 Task: Search for a flat in Greer, United States, from June 2 to June 9 for 5 adults, with a price range of ₹7,000 to ₹13,000, 2 bedrooms, 5 beds, 2 bathrooms, self check-in, and host language in English.
Action: Mouse moved to (432, 107)
Screenshot: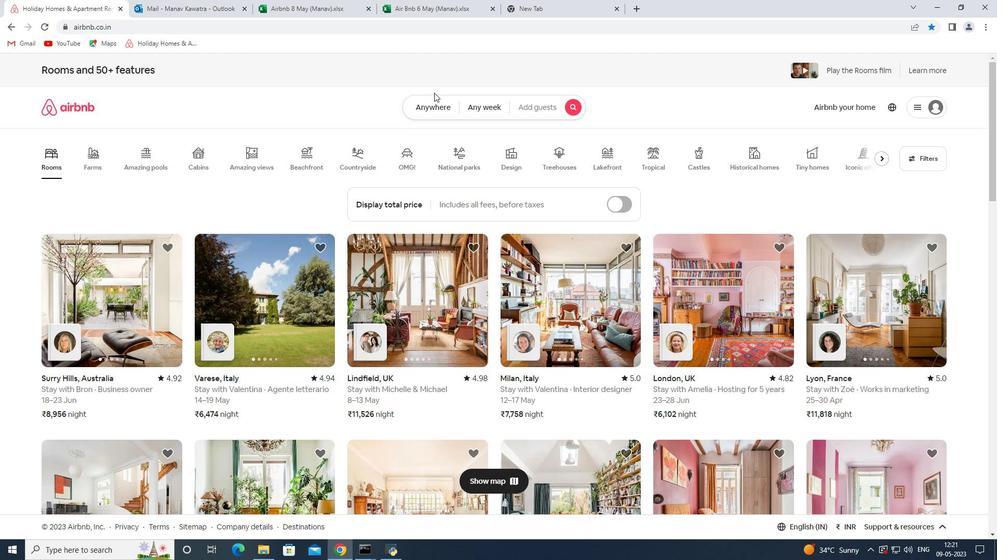 
Action: Mouse pressed left at (432, 107)
Screenshot: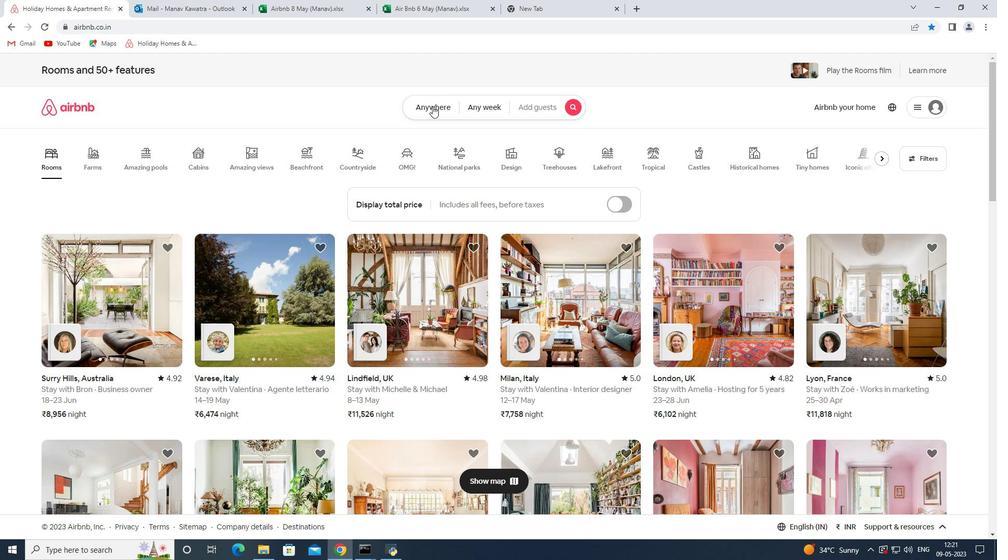 
Action: Mouse moved to (395, 145)
Screenshot: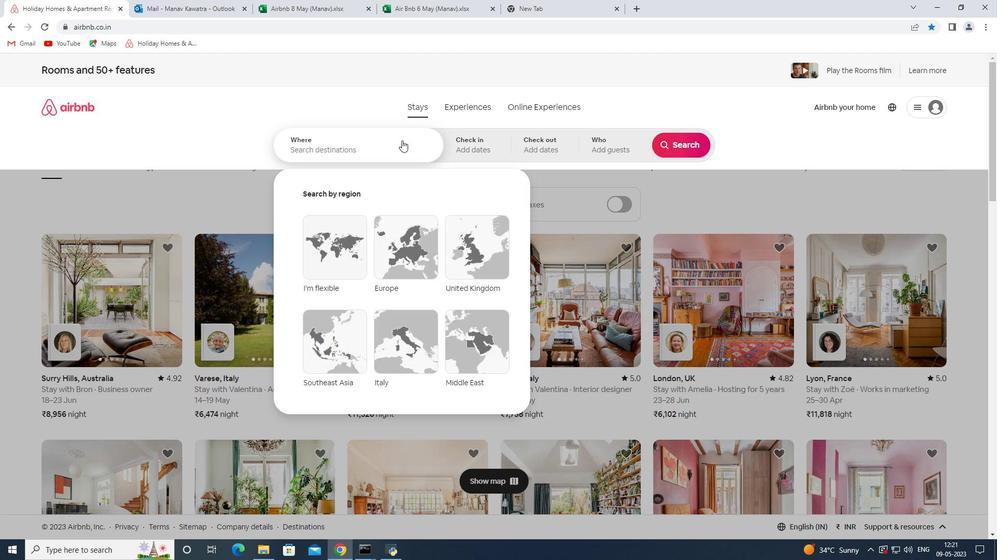 
Action: Mouse pressed left at (395, 145)
Screenshot: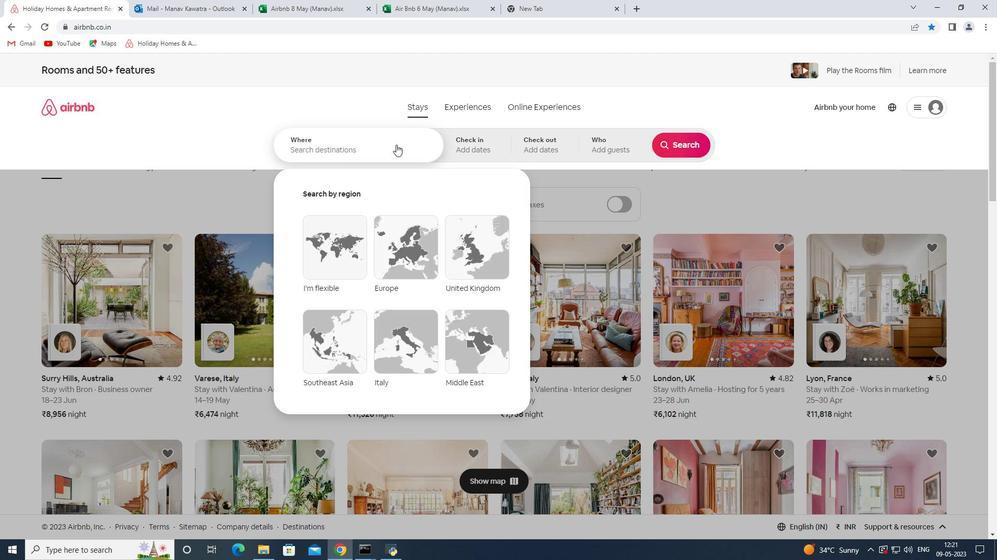 
Action: Key pressed <Key.shift><Key.shift><Key.shift><Key.shift><Key.shift><Key.shift><Key.shift><Key.shift><Key.shift>Greer<Key.space><Key.shift>Unitedb<Key.space><Key.shift>States<Key.space><Key.enter>
Screenshot: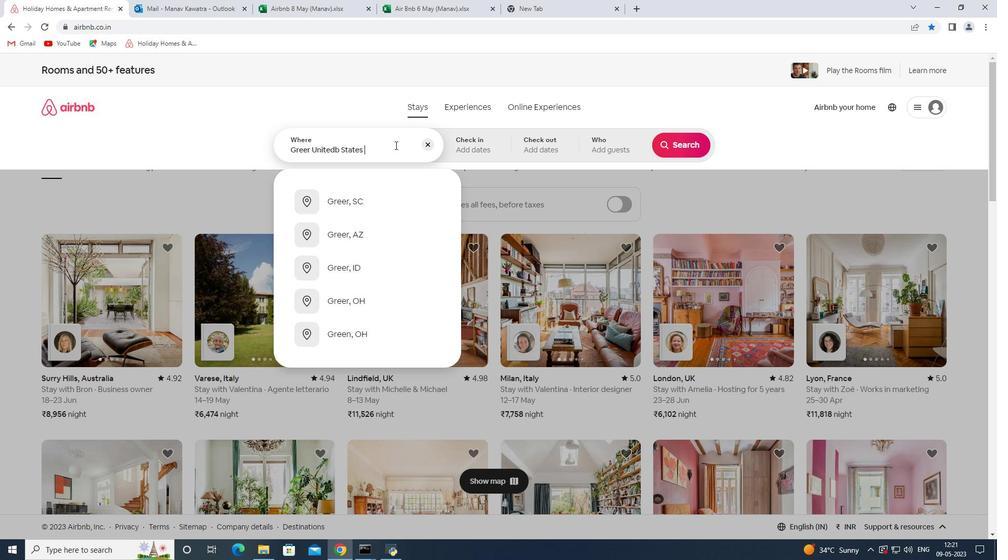 
Action: Mouse moved to (647, 271)
Screenshot: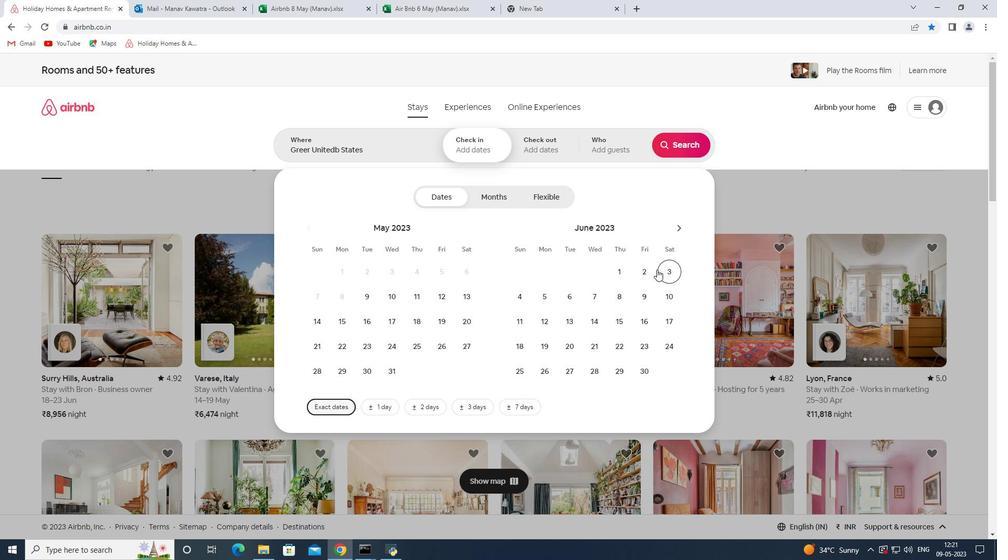 
Action: Mouse pressed left at (647, 271)
Screenshot: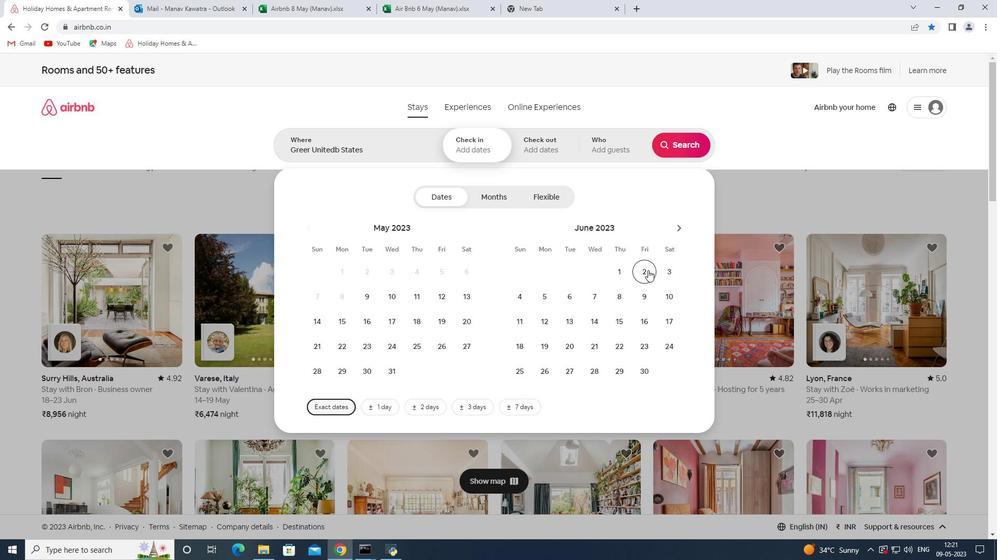 
Action: Mouse moved to (644, 300)
Screenshot: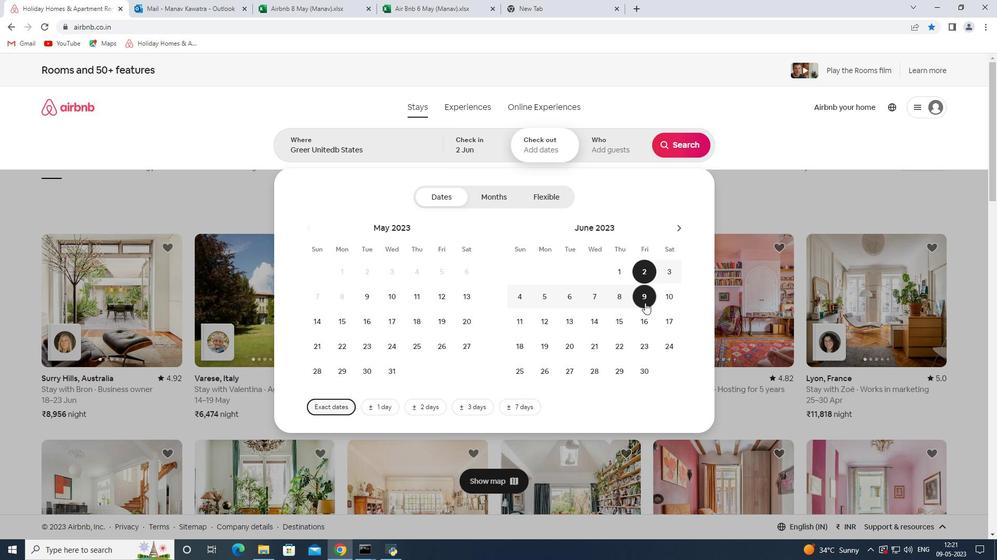 
Action: Mouse pressed left at (644, 300)
Screenshot: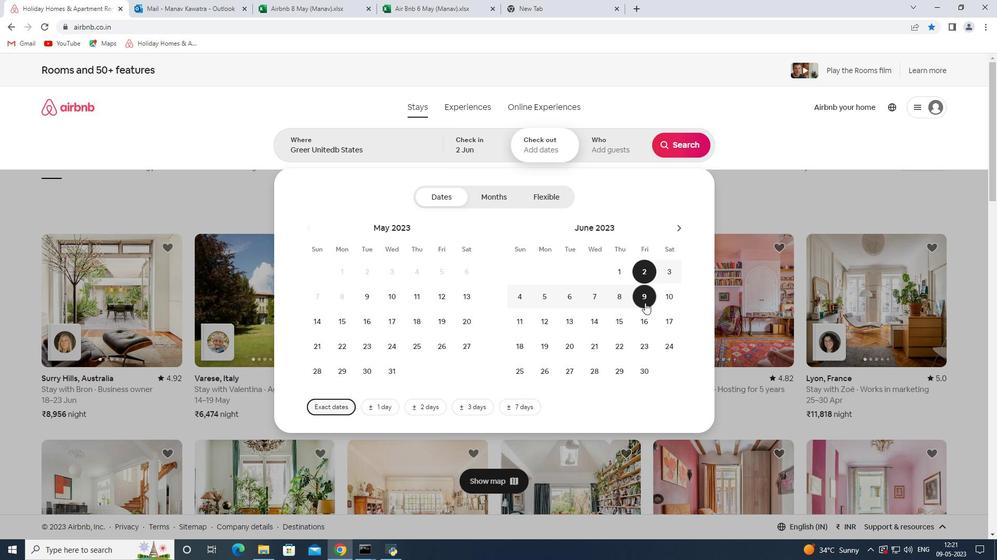 
Action: Mouse moved to (611, 148)
Screenshot: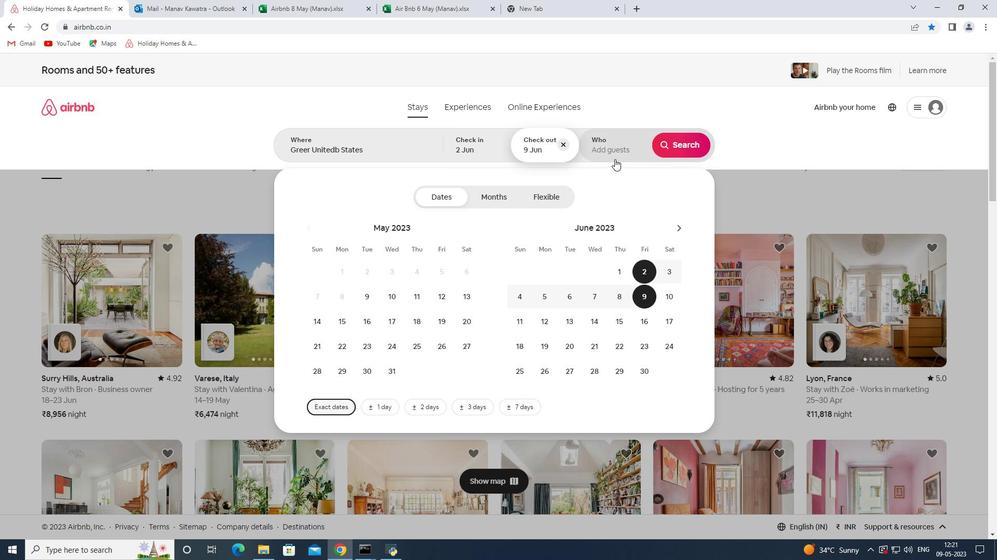 
Action: Mouse pressed left at (611, 148)
Screenshot: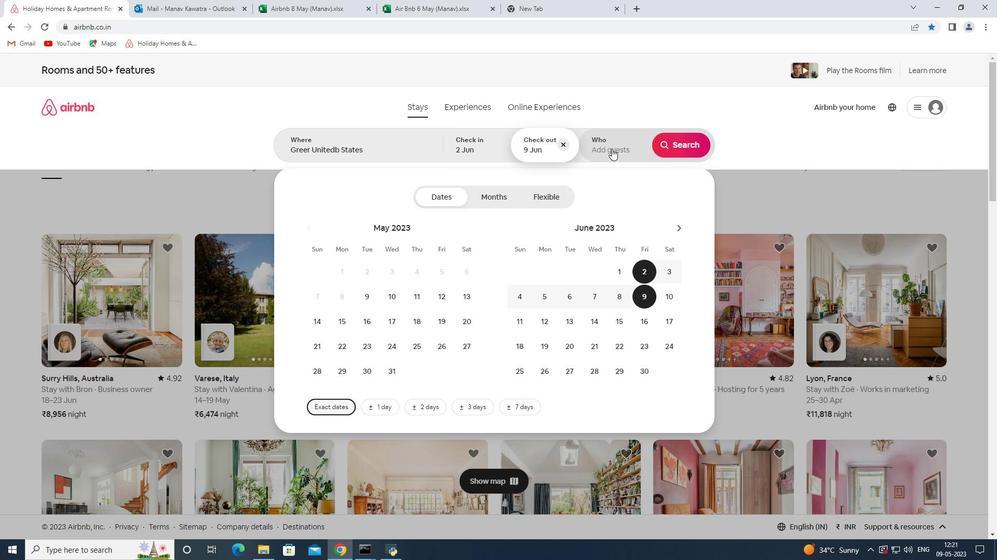 
Action: Mouse moved to (673, 207)
Screenshot: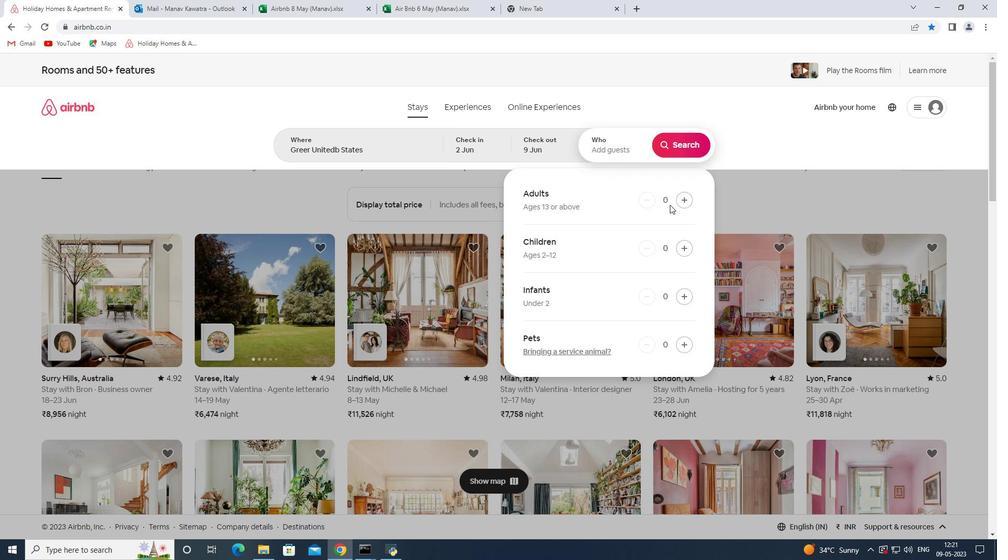 
Action: Mouse pressed left at (673, 207)
Screenshot: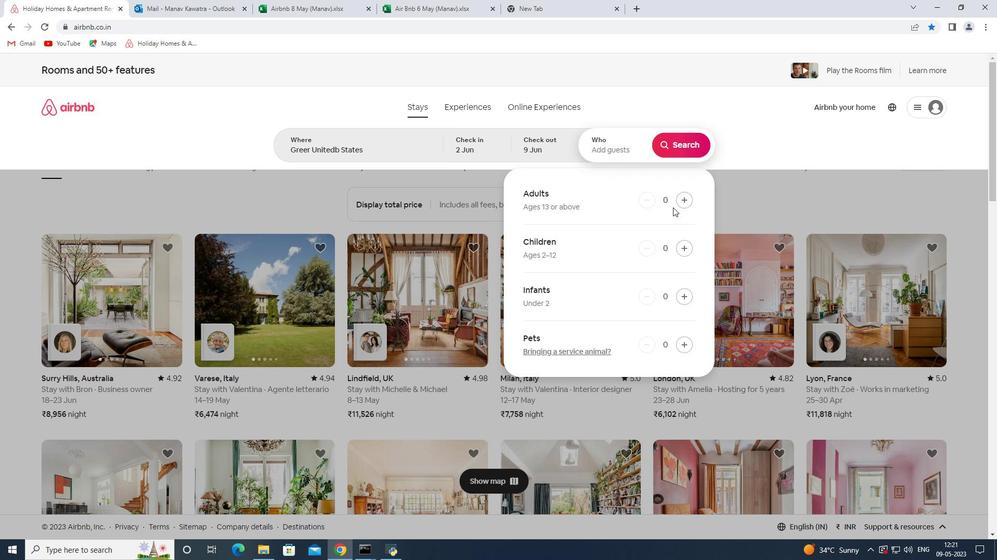 
Action: Mouse moved to (685, 202)
Screenshot: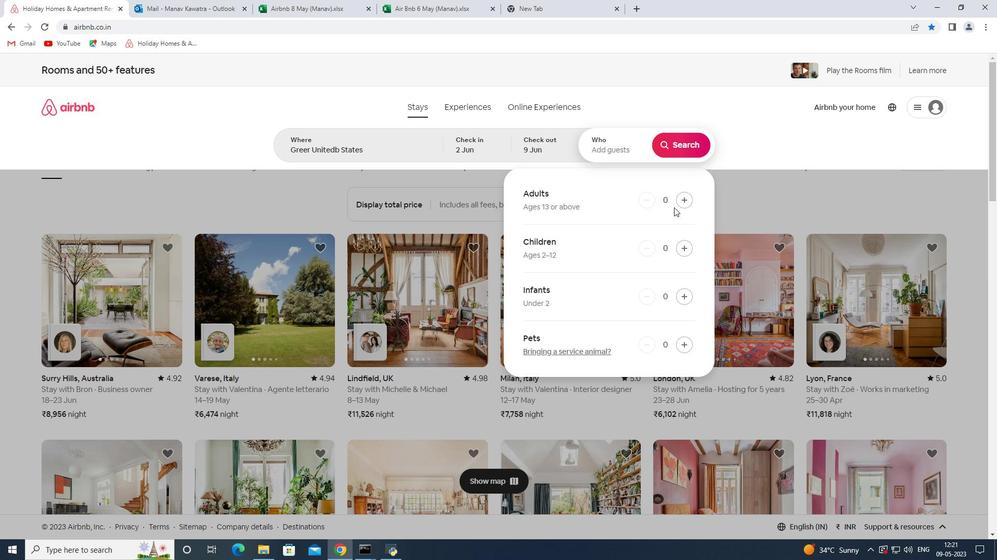 
Action: Mouse pressed left at (685, 202)
Screenshot: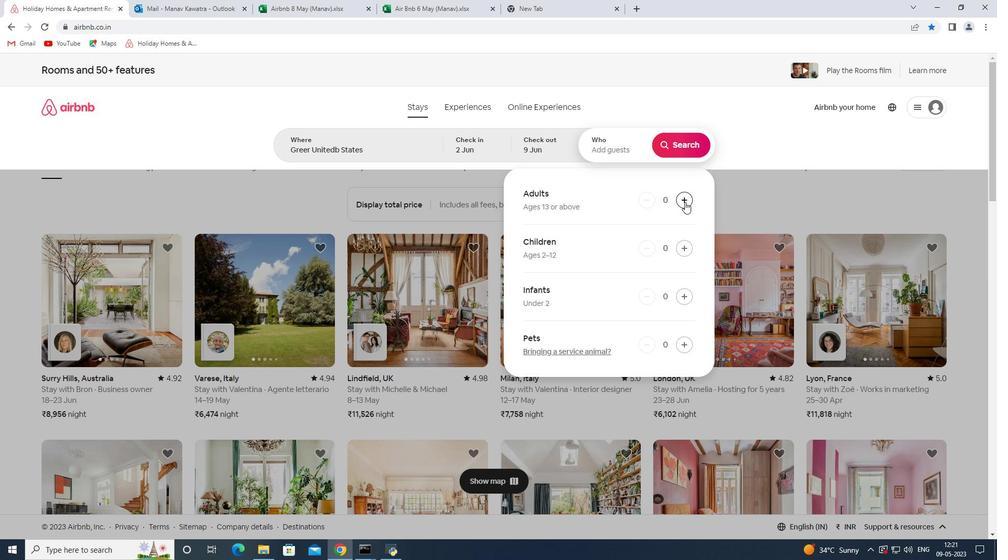 
Action: Mouse moved to (685, 202)
Screenshot: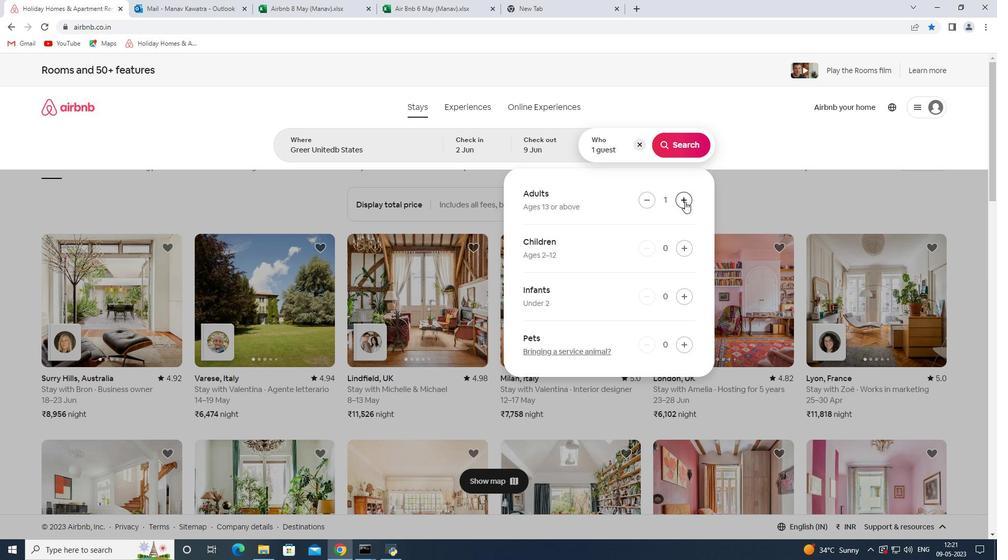 
Action: Mouse pressed left at (685, 202)
Screenshot: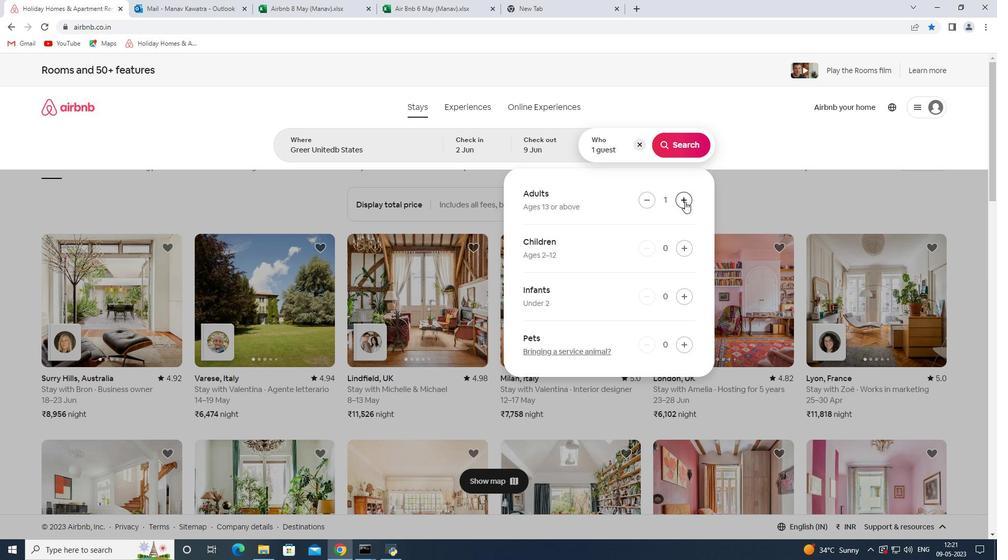 
Action: Mouse pressed left at (685, 202)
Screenshot: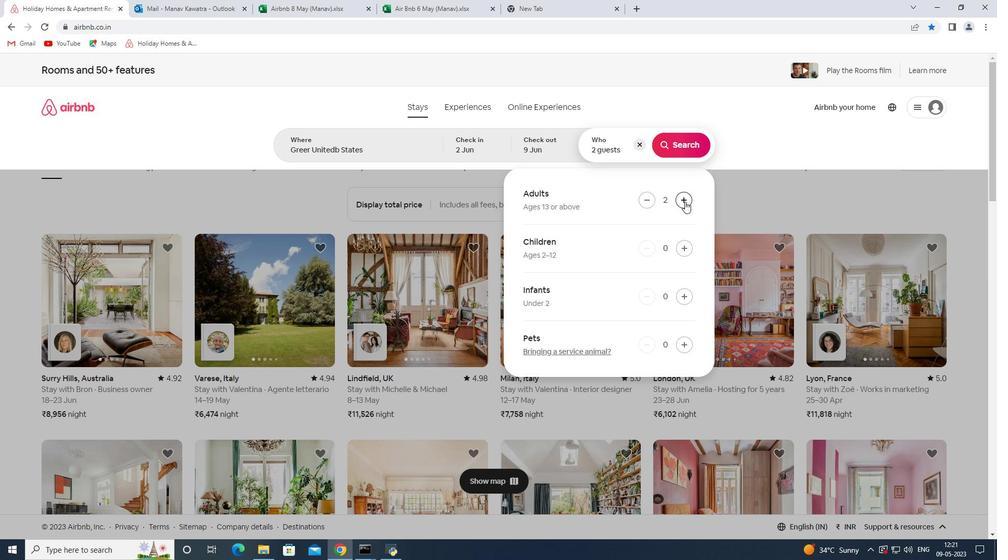 
Action: Mouse pressed left at (685, 202)
Screenshot: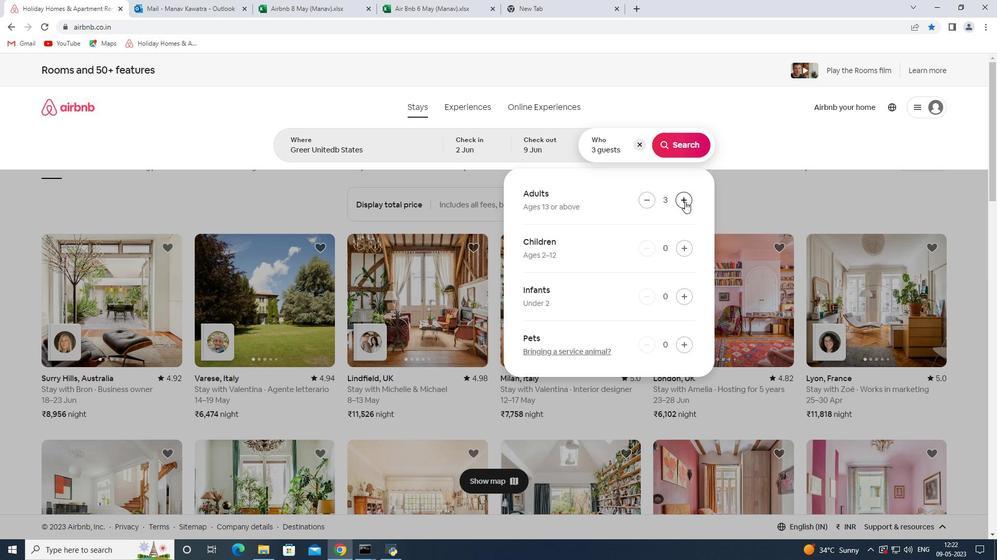 
Action: Mouse pressed left at (685, 202)
Screenshot: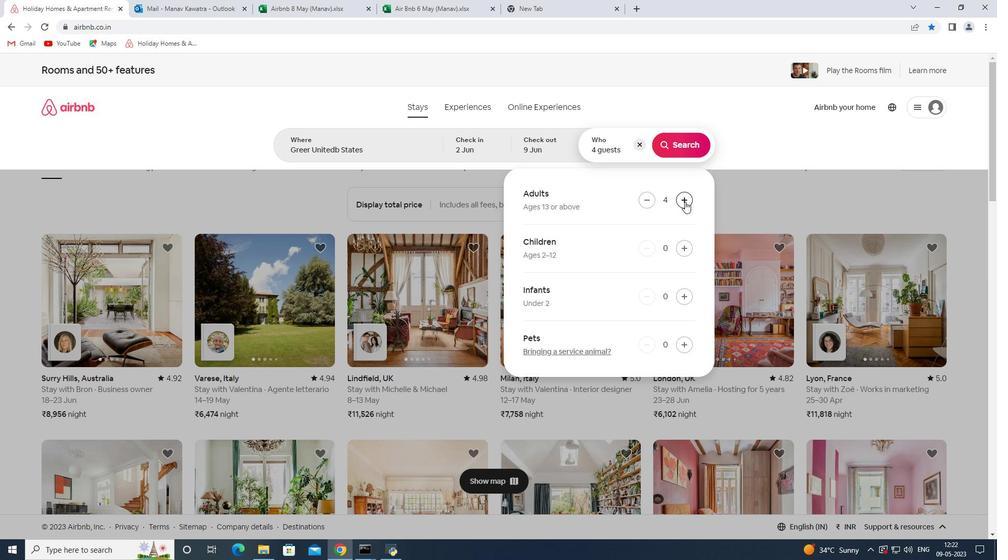 
Action: Mouse moved to (685, 201)
Screenshot: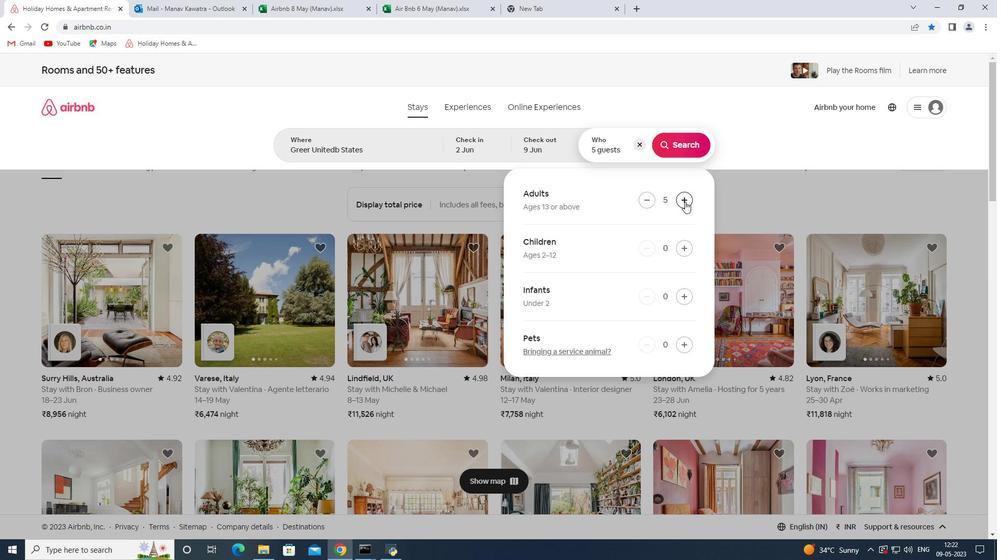
Action: Mouse pressed left at (685, 201)
Screenshot: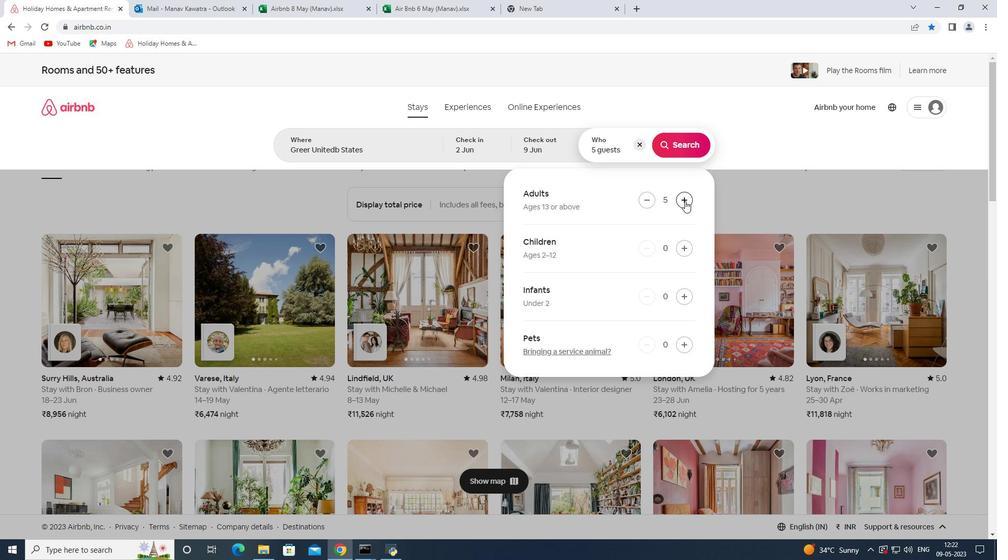 
Action: Mouse moved to (653, 202)
Screenshot: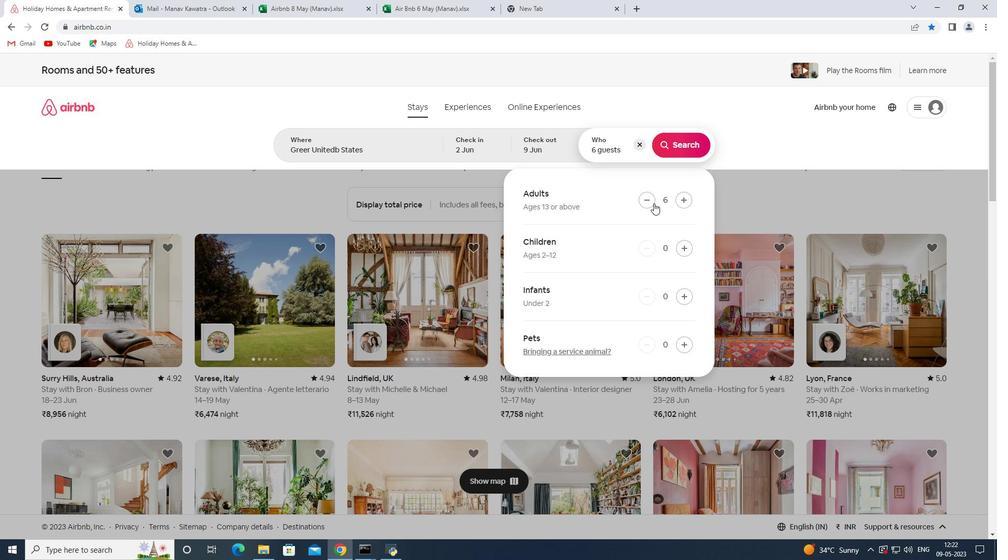 
Action: Mouse pressed left at (653, 202)
Screenshot: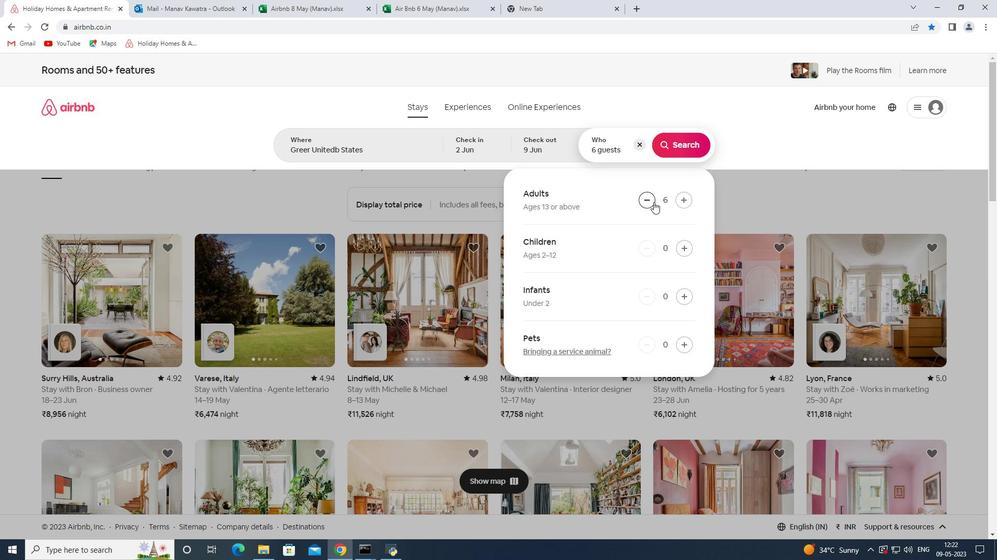 
Action: Mouse moved to (683, 151)
Screenshot: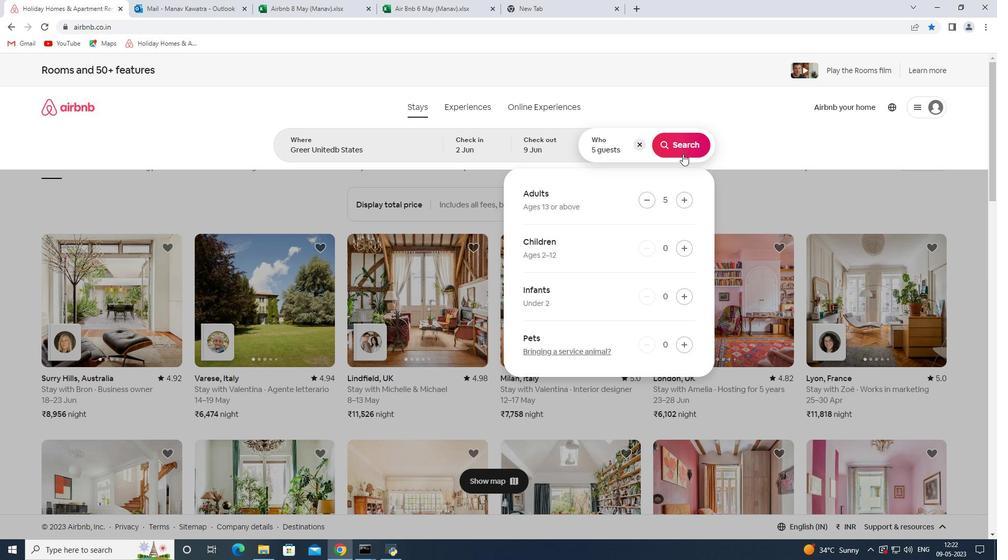 
Action: Mouse pressed left at (683, 151)
Screenshot: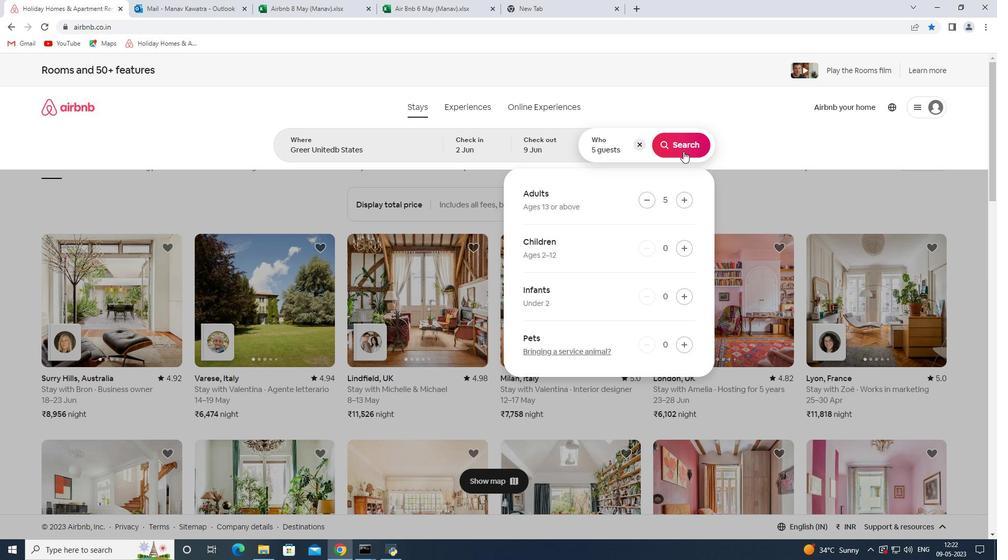 
Action: Mouse moved to (949, 119)
Screenshot: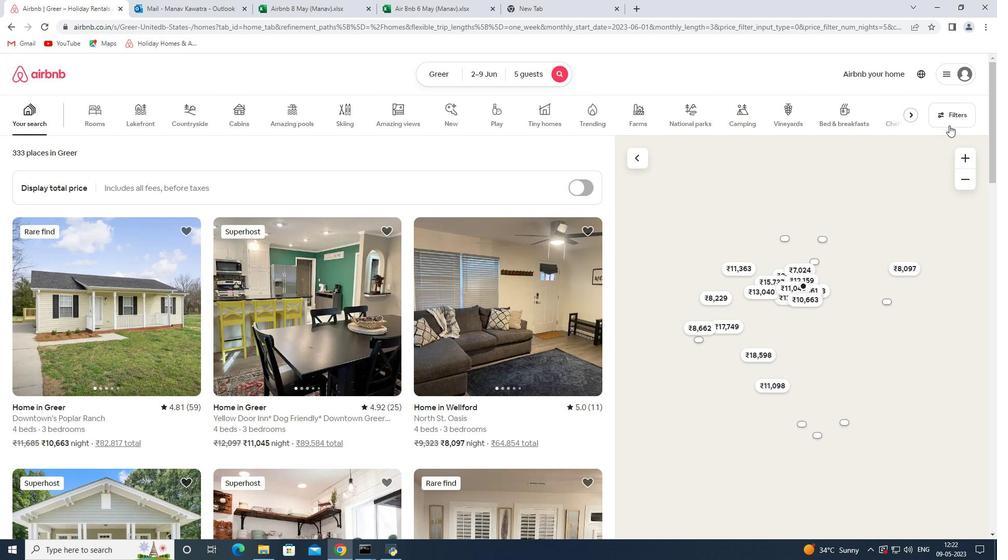 
Action: Mouse pressed left at (949, 119)
Screenshot: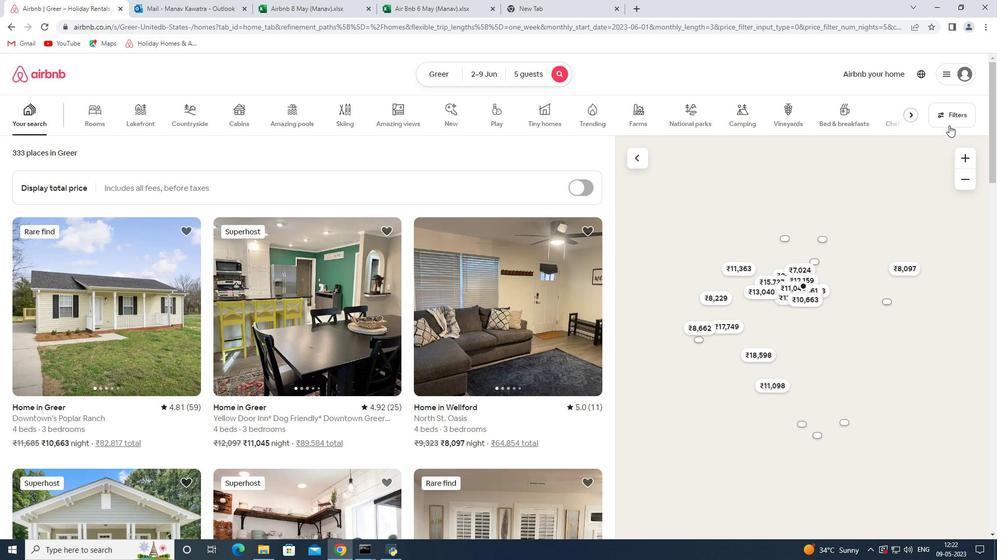 
Action: Mouse moved to (383, 371)
Screenshot: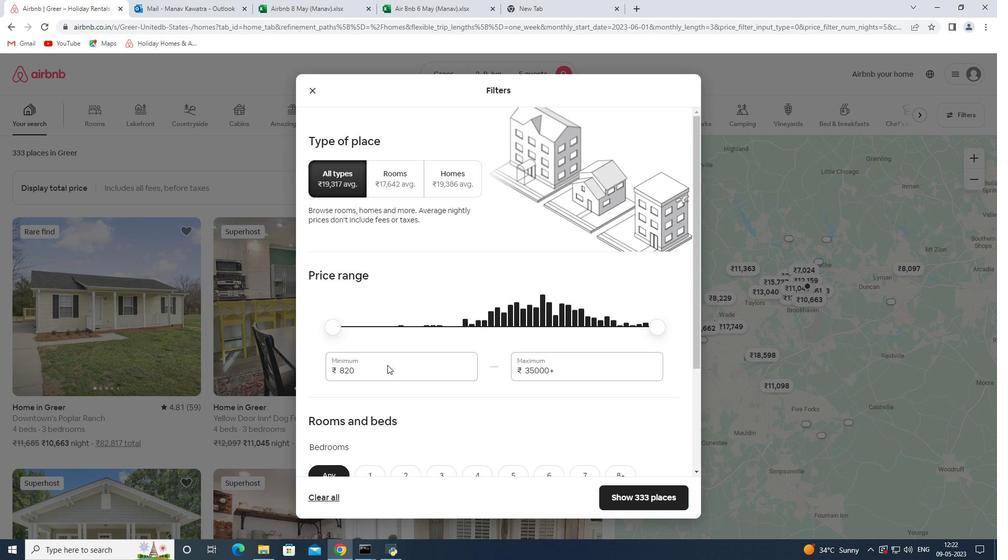 
Action: Mouse pressed left at (383, 371)
Screenshot: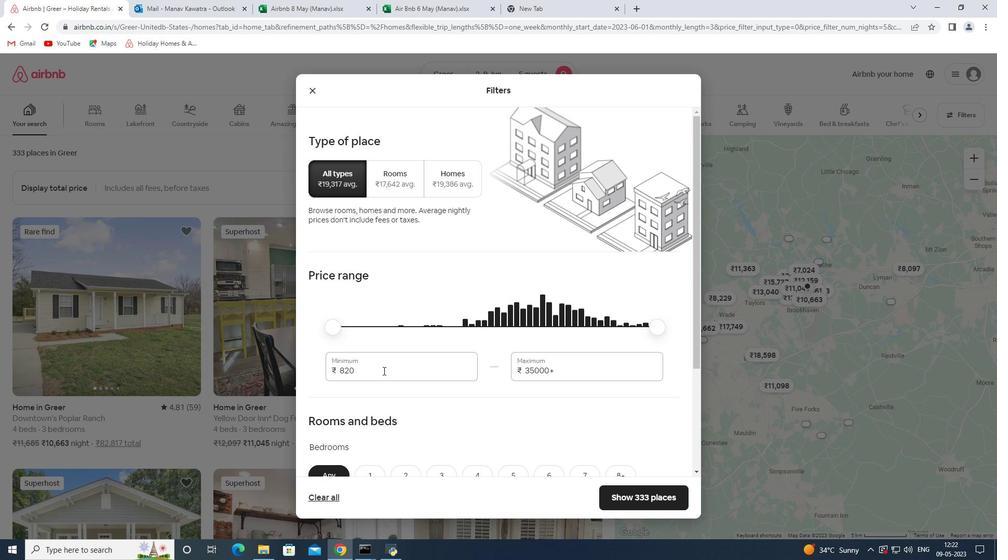 
Action: Mouse pressed left at (383, 371)
Screenshot: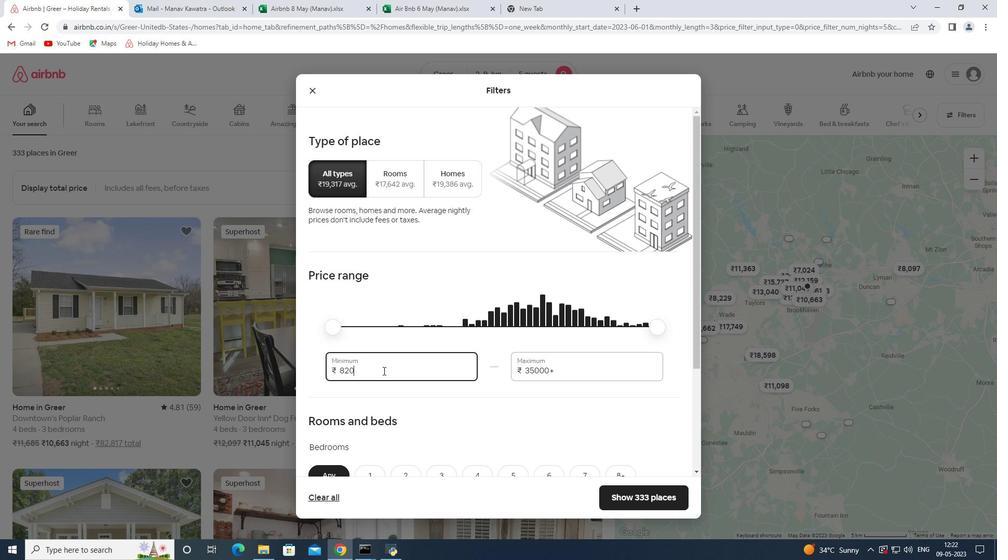 
Action: Mouse moved to (399, 367)
Screenshot: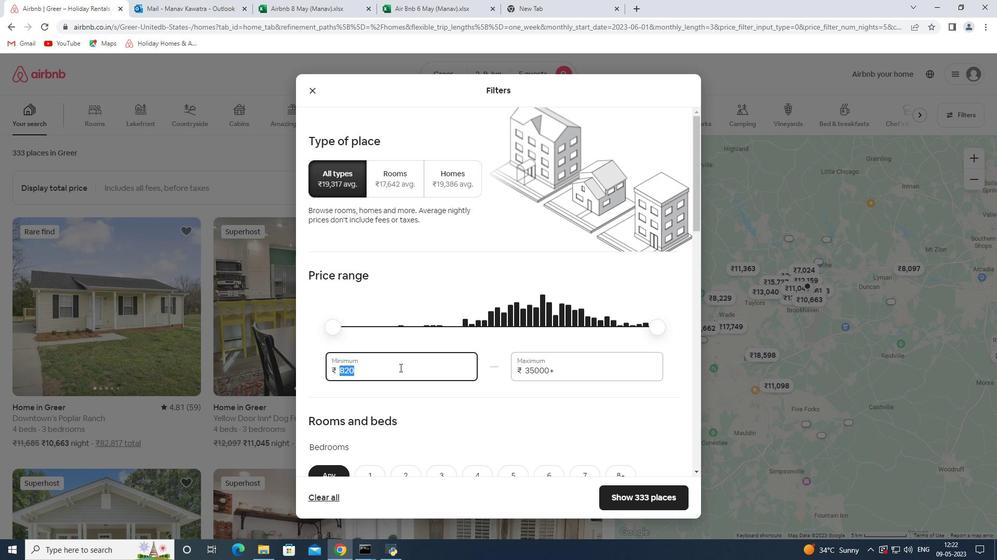 
Action: Key pressed 7000<Key.tab>13000
Screenshot: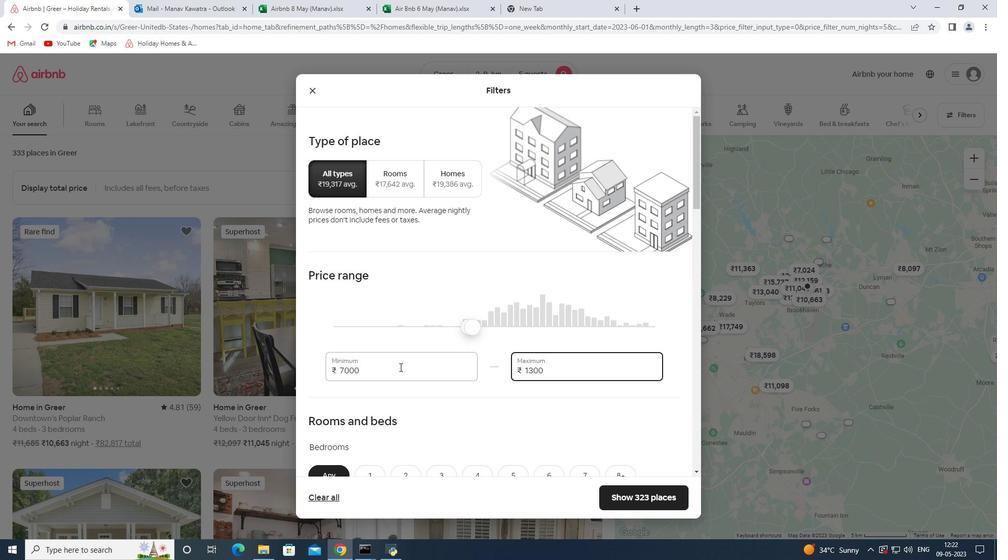
Action: Mouse moved to (443, 351)
Screenshot: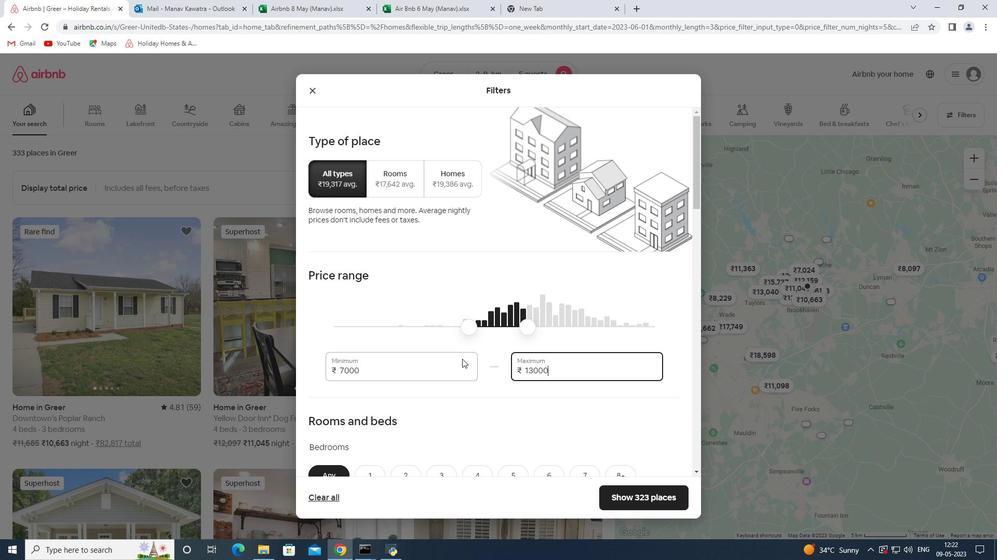 
Action: Mouse scrolled (443, 350) with delta (0, 0)
Screenshot: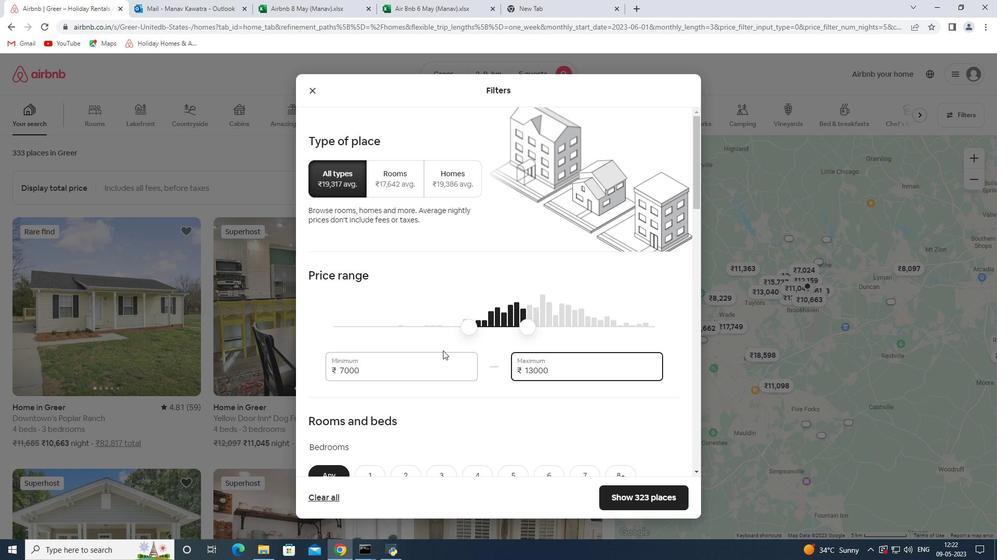
Action: Mouse scrolled (443, 350) with delta (0, 0)
Screenshot: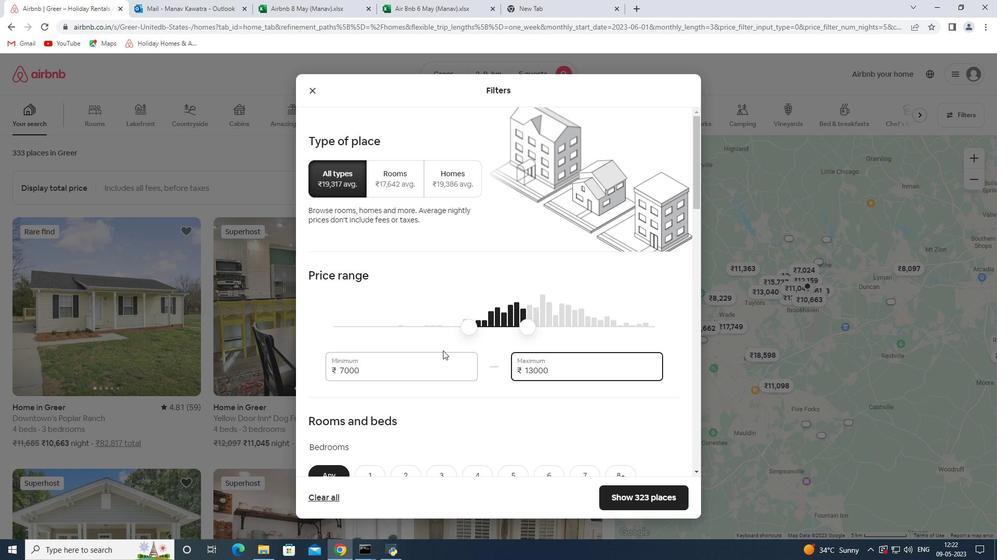 
Action: Mouse scrolled (443, 350) with delta (0, 0)
Screenshot: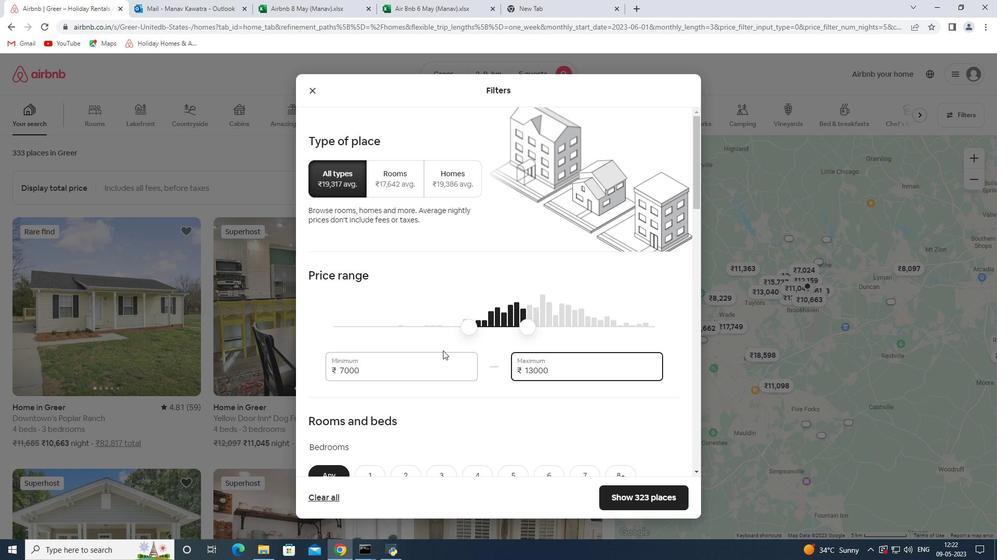 
Action: Mouse moved to (397, 320)
Screenshot: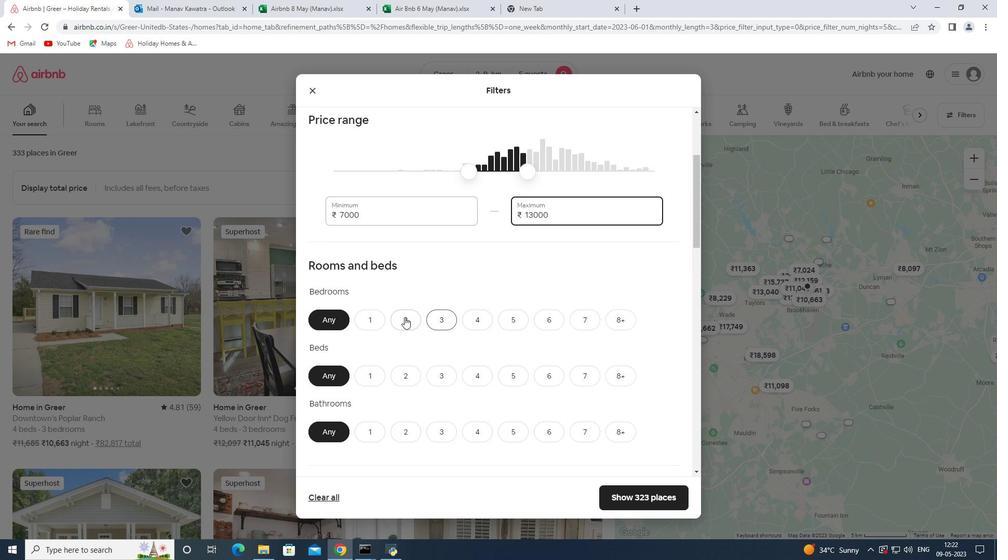 
Action: Mouse pressed left at (397, 320)
Screenshot: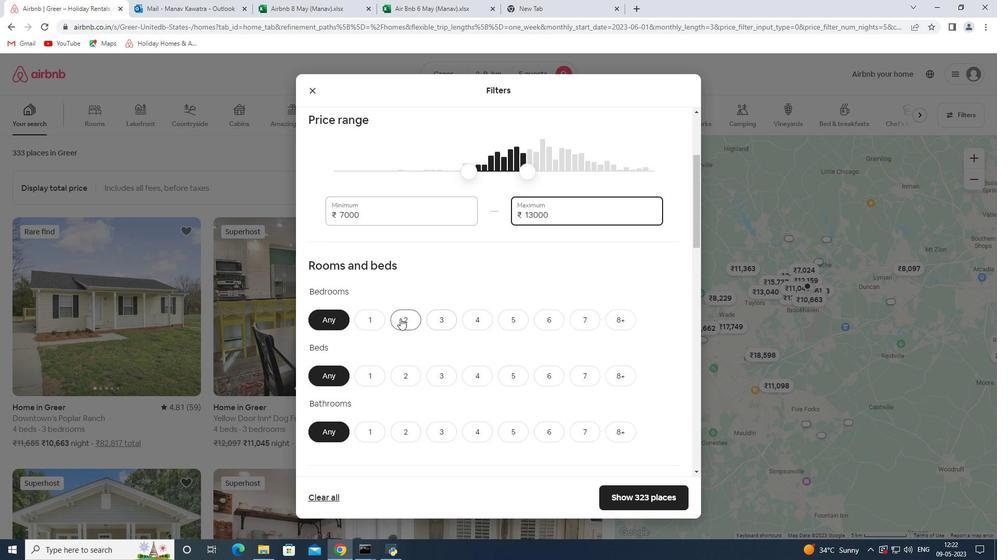 
Action: Mouse moved to (514, 379)
Screenshot: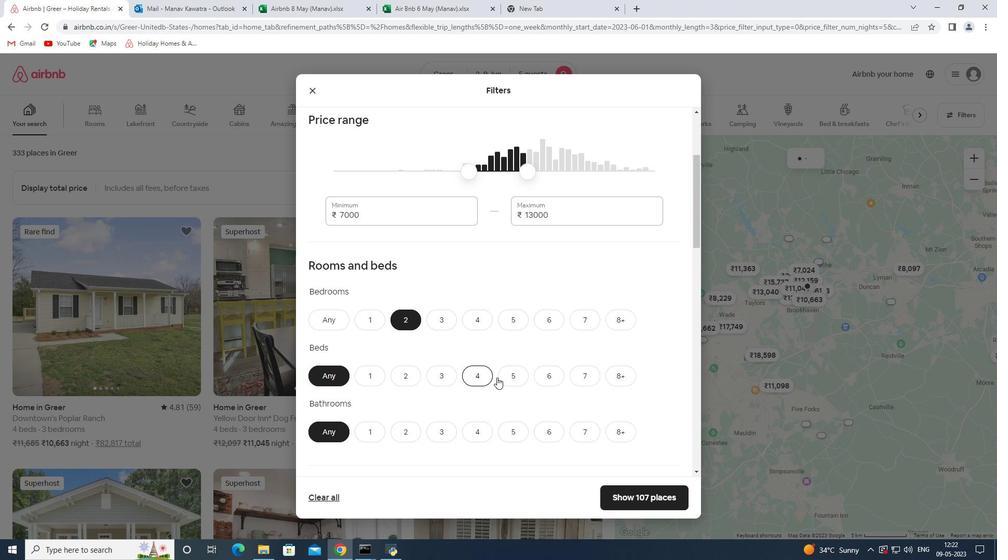 
Action: Mouse pressed left at (514, 379)
Screenshot: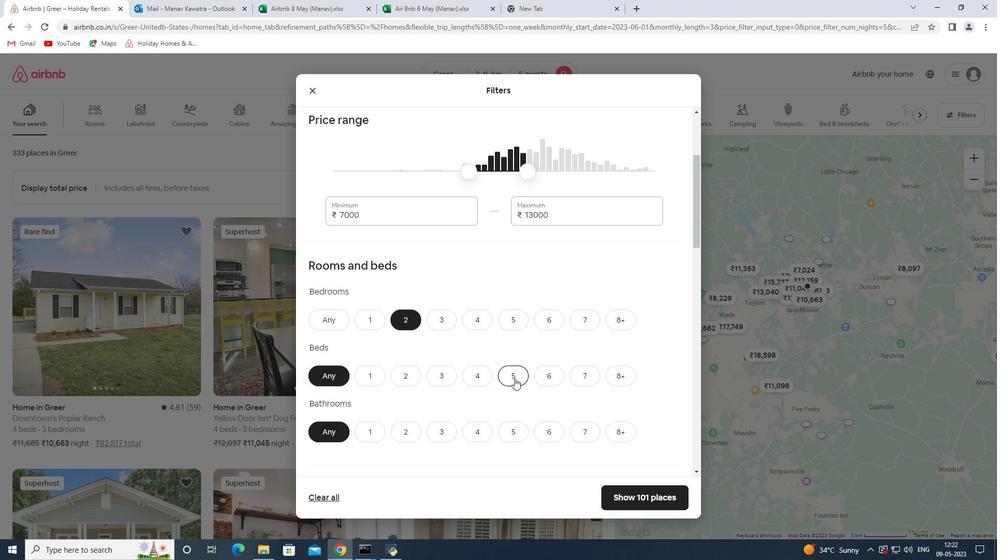 
Action: Mouse moved to (411, 433)
Screenshot: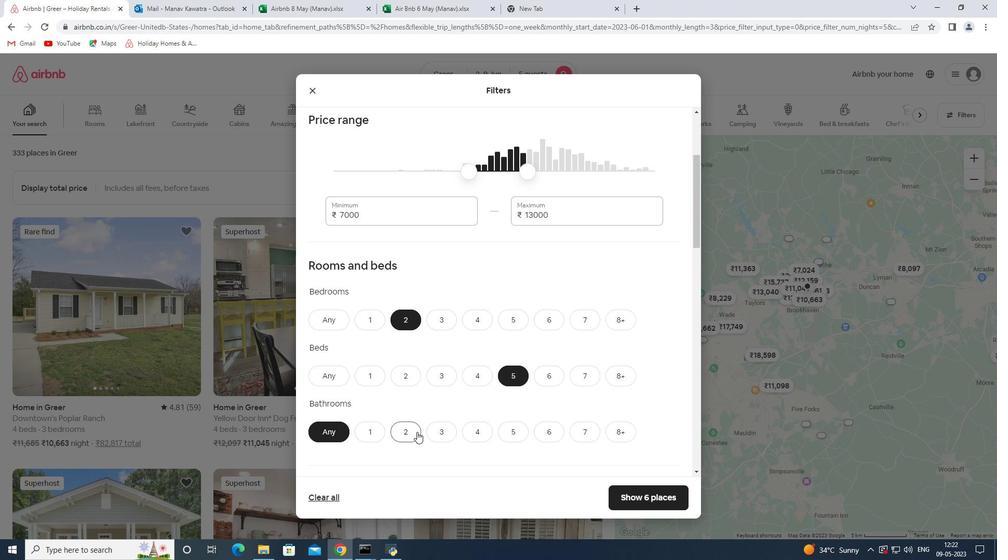 
Action: Mouse pressed left at (411, 433)
Screenshot: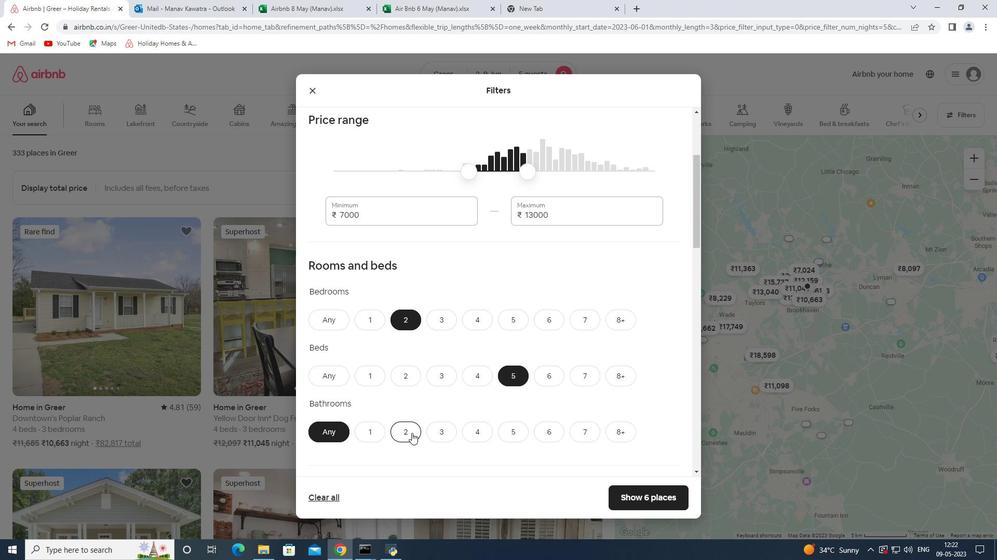 
Action: Mouse pressed left at (411, 433)
Screenshot: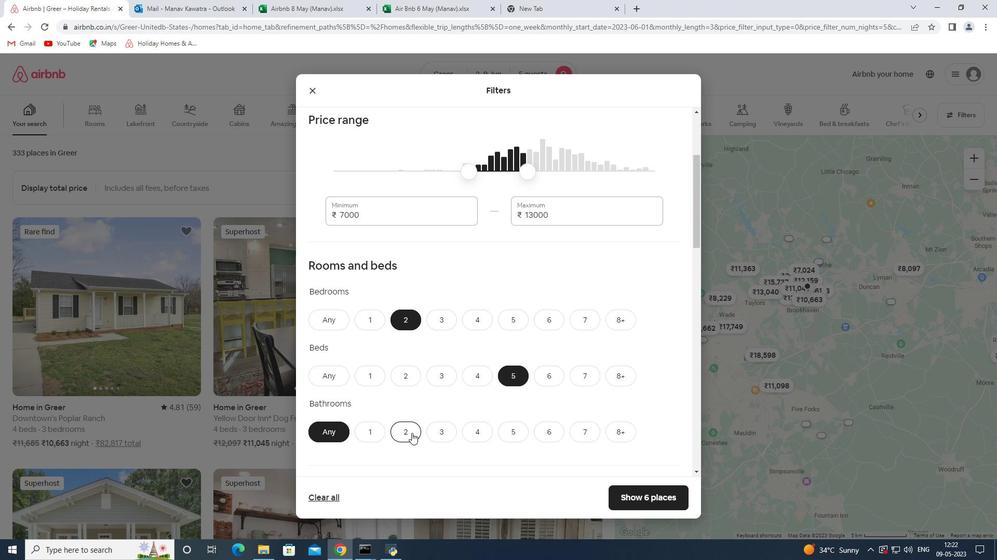 
Action: Mouse moved to (453, 393)
Screenshot: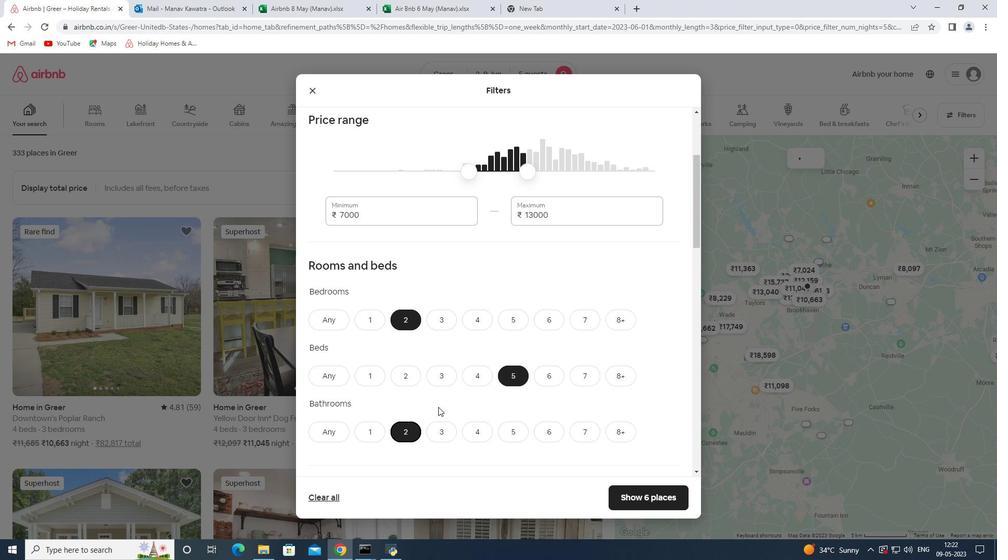 
Action: Mouse scrolled (453, 393) with delta (0, 0)
Screenshot: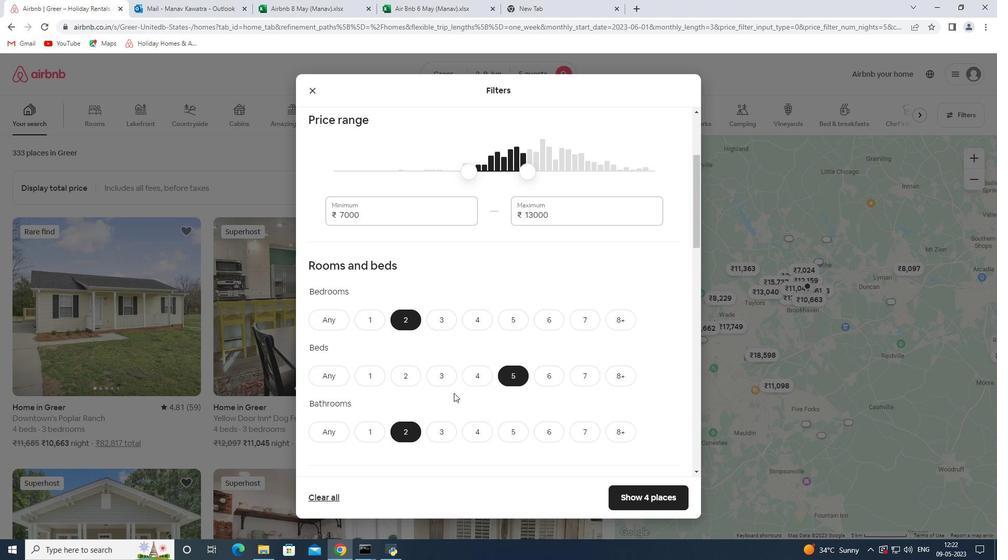 
Action: Mouse scrolled (453, 393) with delta (0, 0)
Screenshot: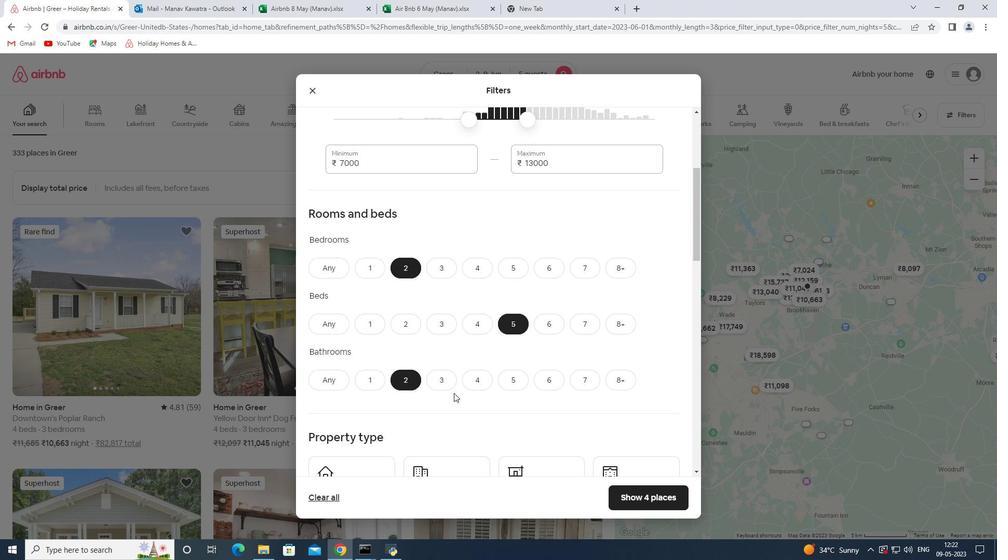 
Action: Mouse scrolled (453, 393) with delta (0, 0)
Screenshot: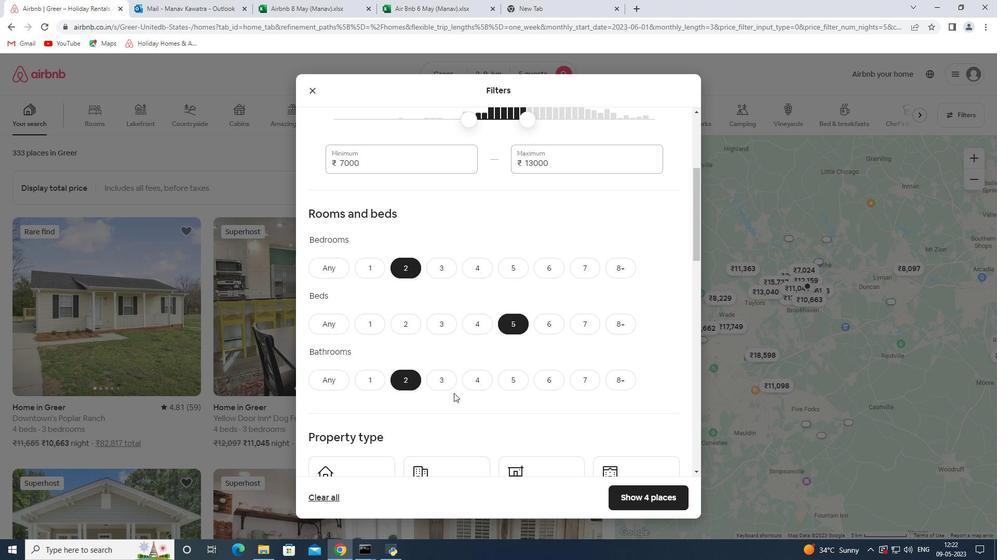 
Action: Mouse scrolled (453, 393) with delta (0, 0)
Screenshot: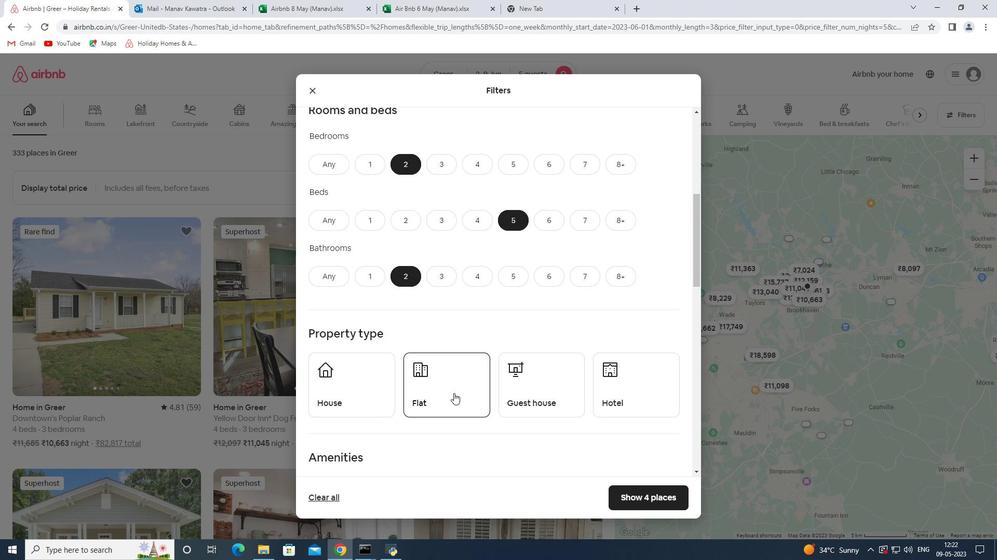 
Action: Mouse scrolled (453, 393) with delta (0, 0)
Screenshot: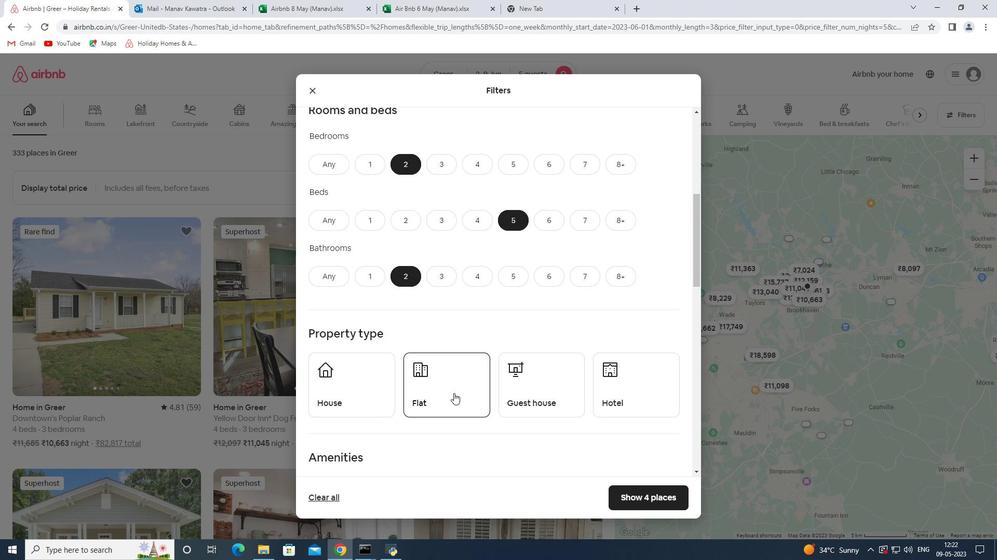 
Action: Mouse moved to (363, 293)
Screenshot: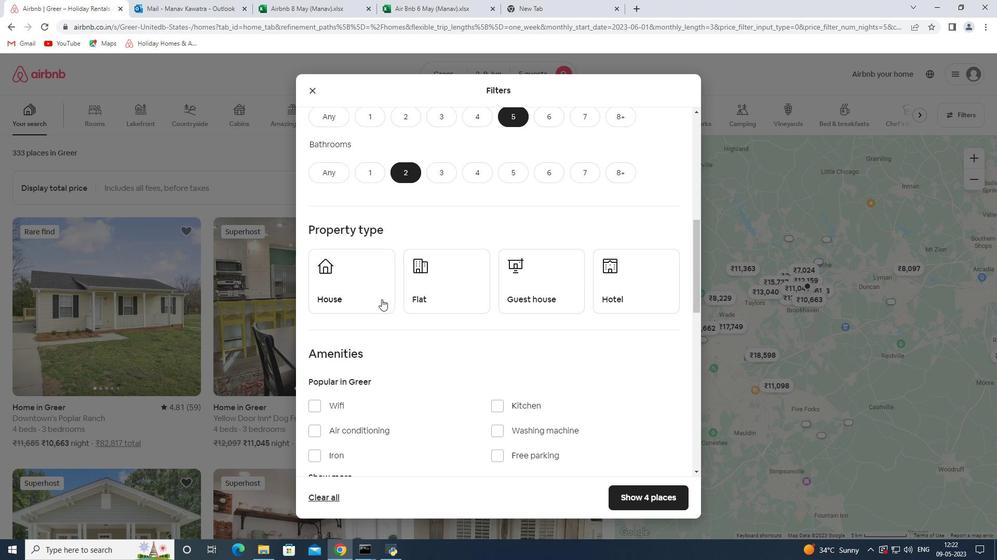 
Action: Mouse pressed left at (363, 293)
Screenshot: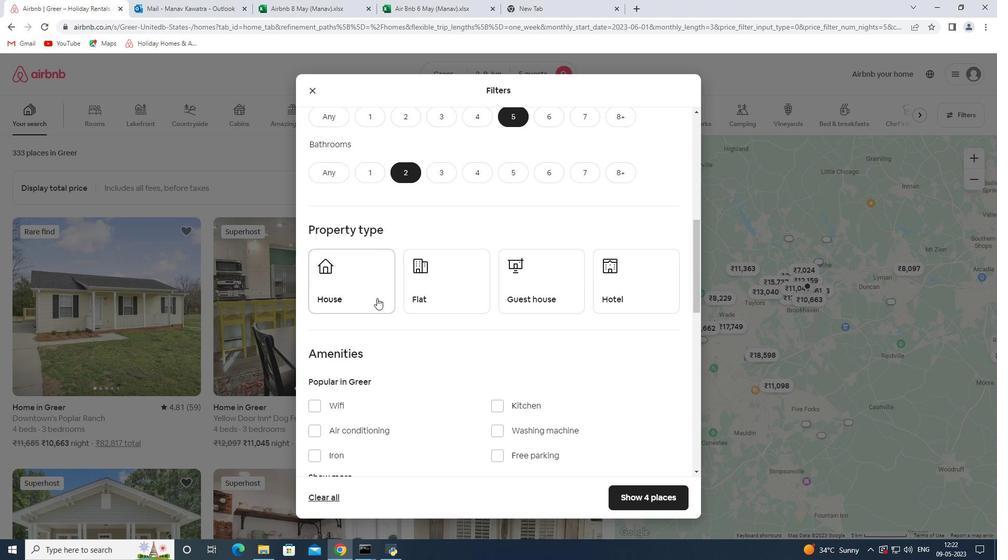 
Action: Mouse moved to (426, 296)
Screenshot: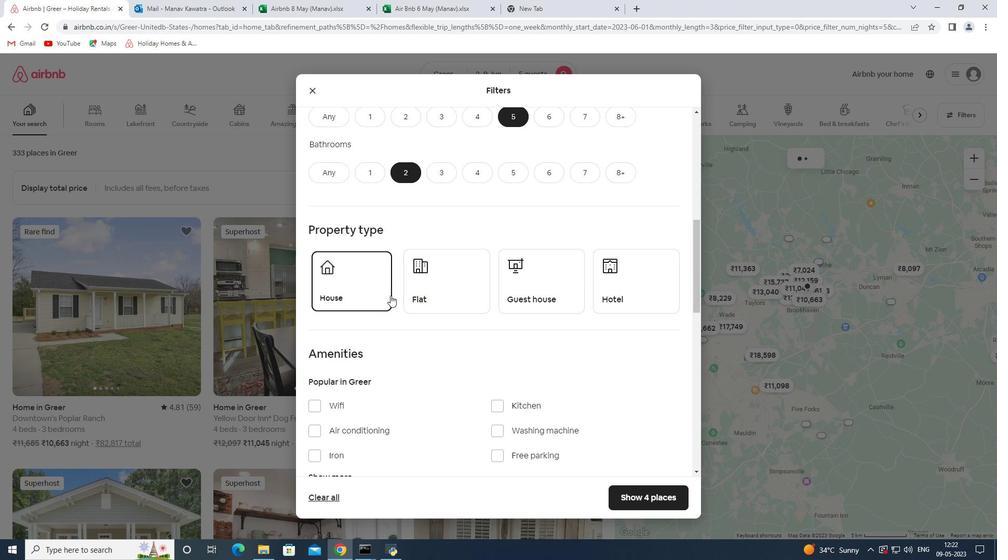 
Action: Mouse pressed left at (426, 296)
Screenshot: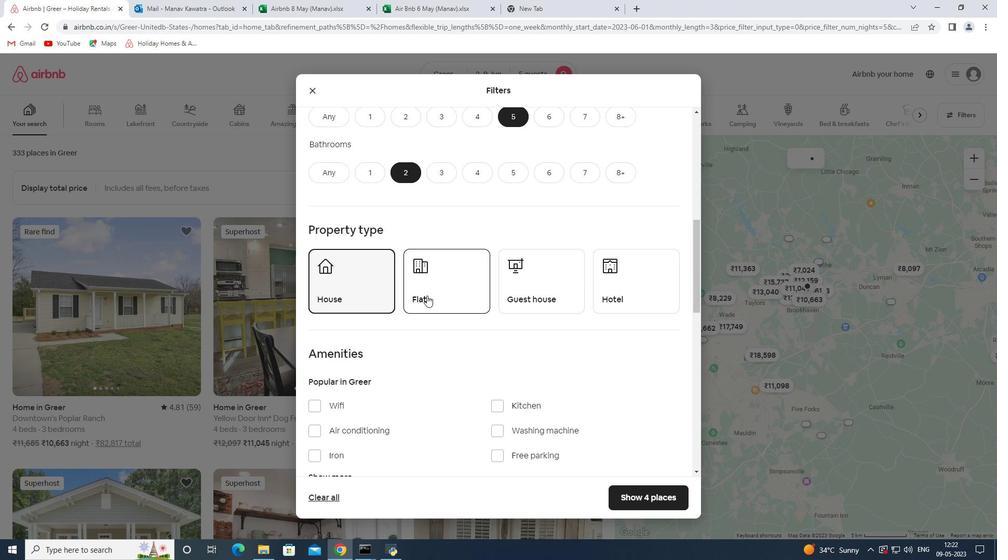 
Action: Mouse moved to (517, 298)
Screenshot: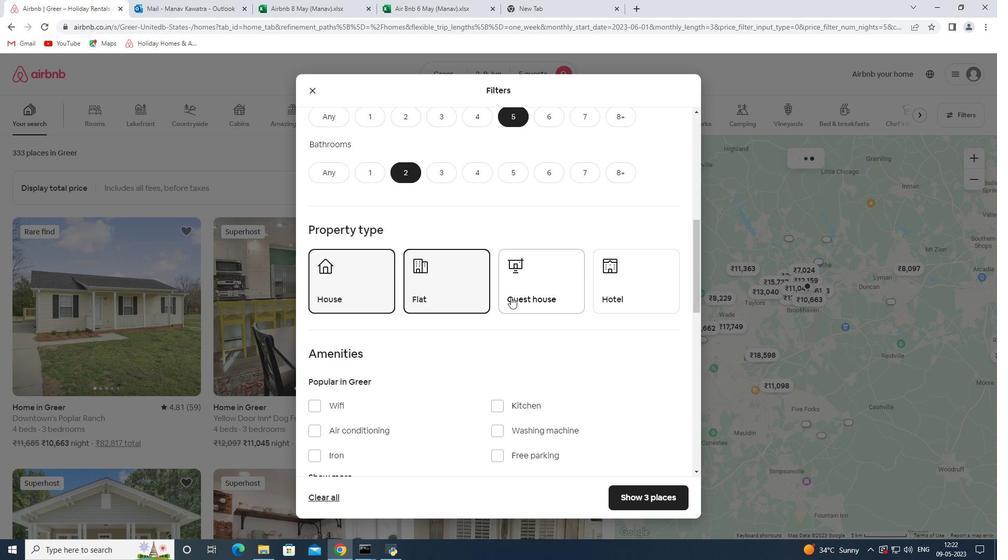 
Action: Mouse pressed left at (517, 298)
Screenshot: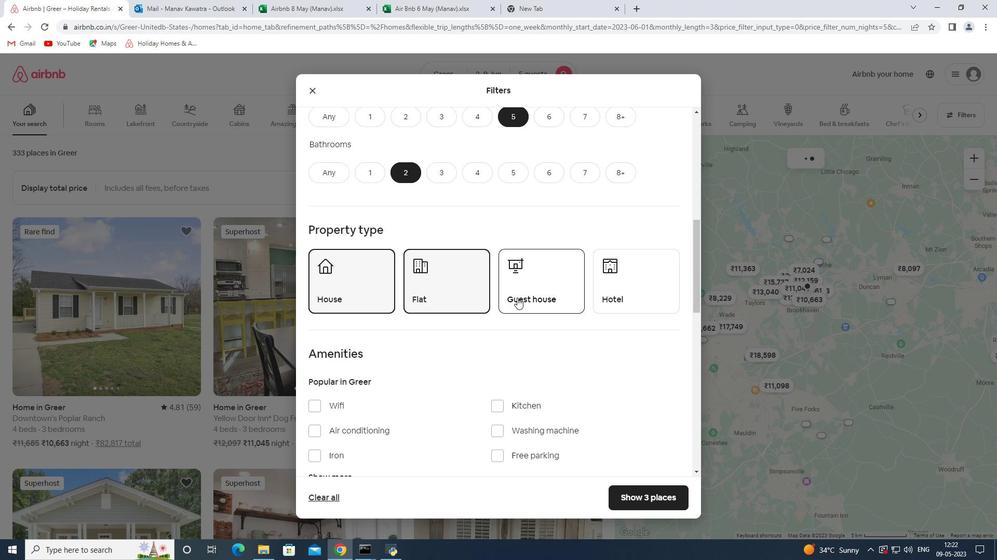 
Action: Mouse moved to (451, 347)
Screenshot: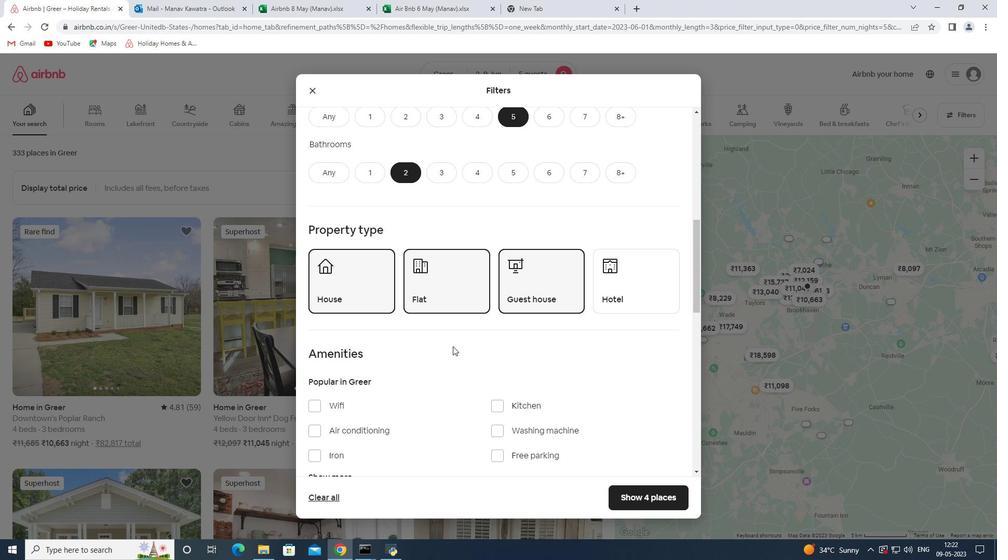 
Action: Mouse scrolled (451, 346) with delta (0, 0)
Screenshot: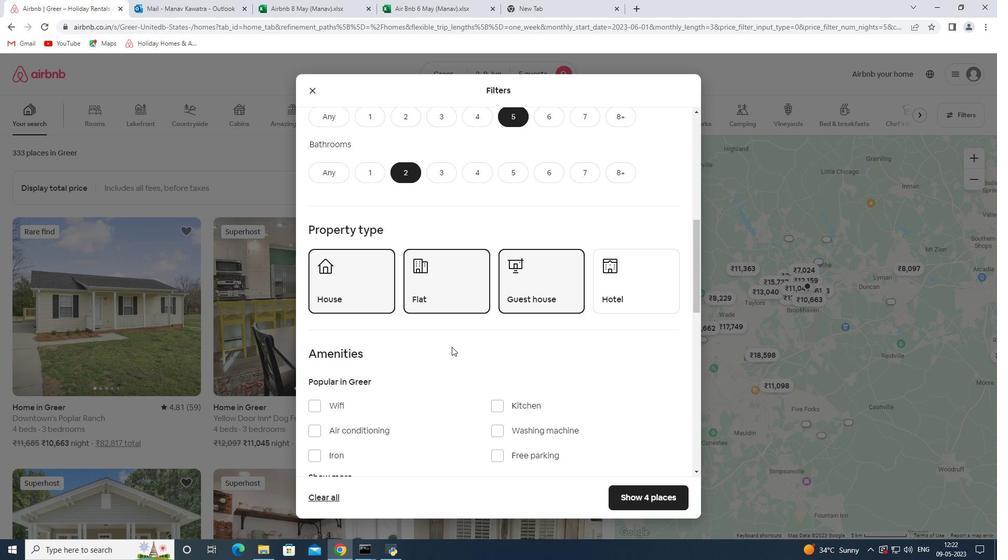 
Action: Mouse scrolled (451, 346) with delta (0, 0)
Screenshot: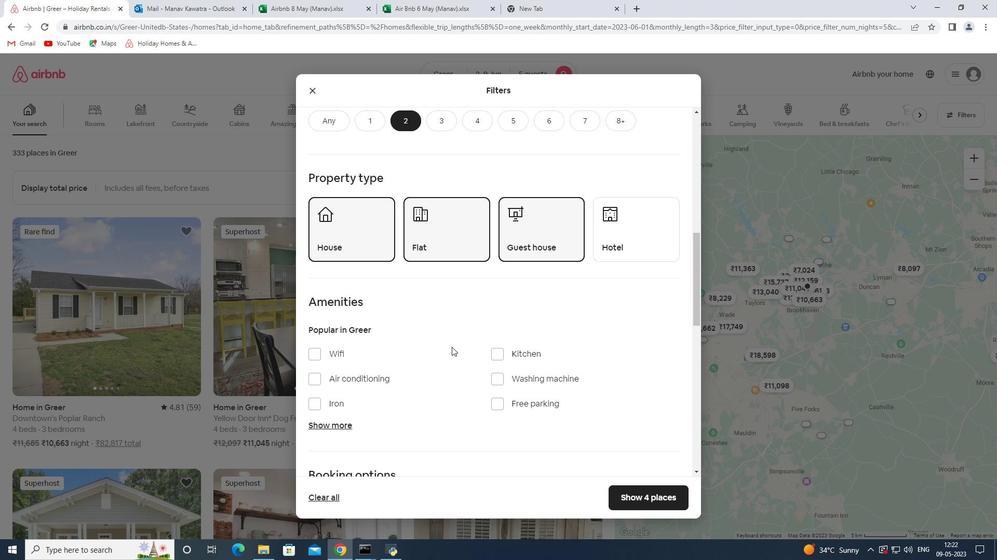 
Action: Mouse moved to (354, 403)
Screenshot: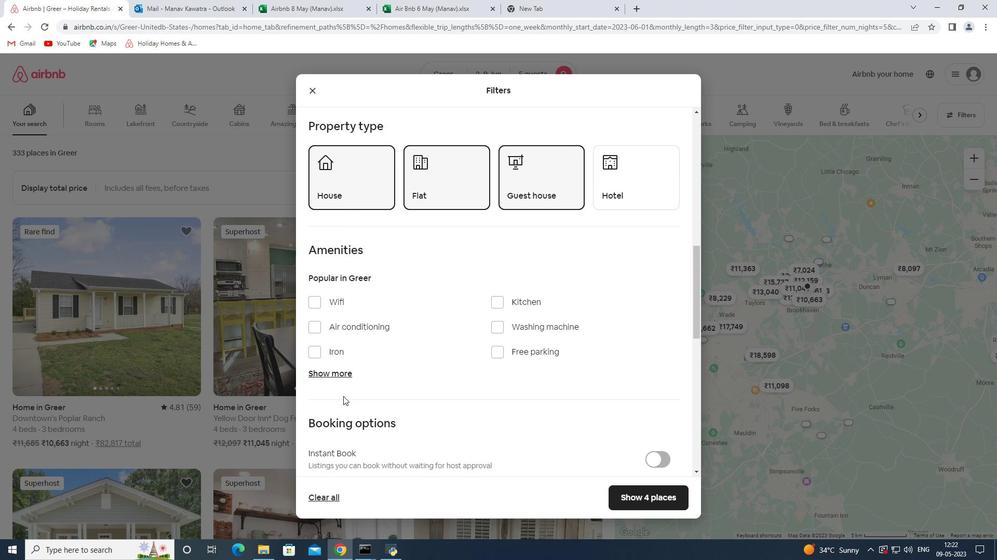 
Action: Mouse scrolled (354, 402) with delta (0, 0)
Screenshot: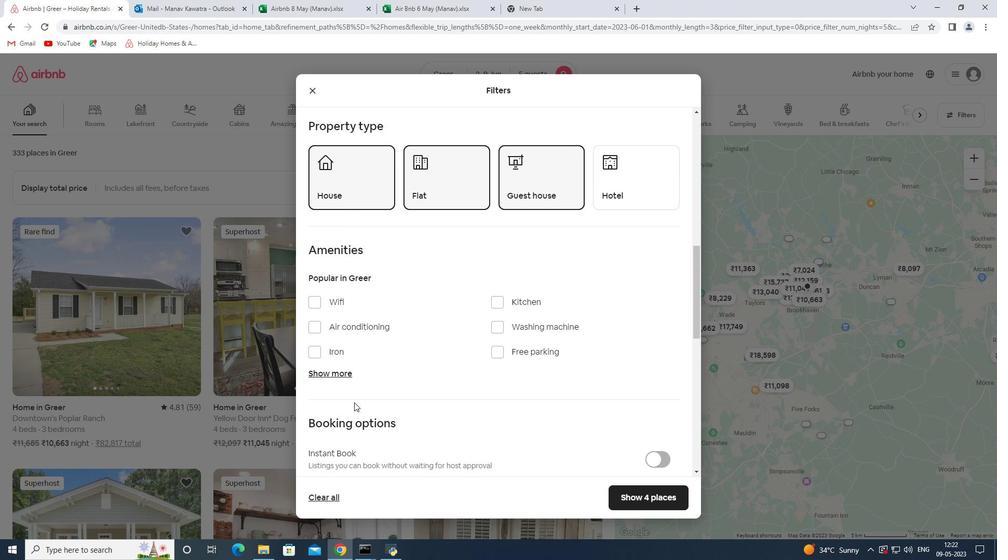 
Action: Mouse scrolled (354, 402) with delta (0, 0)
Screenshot: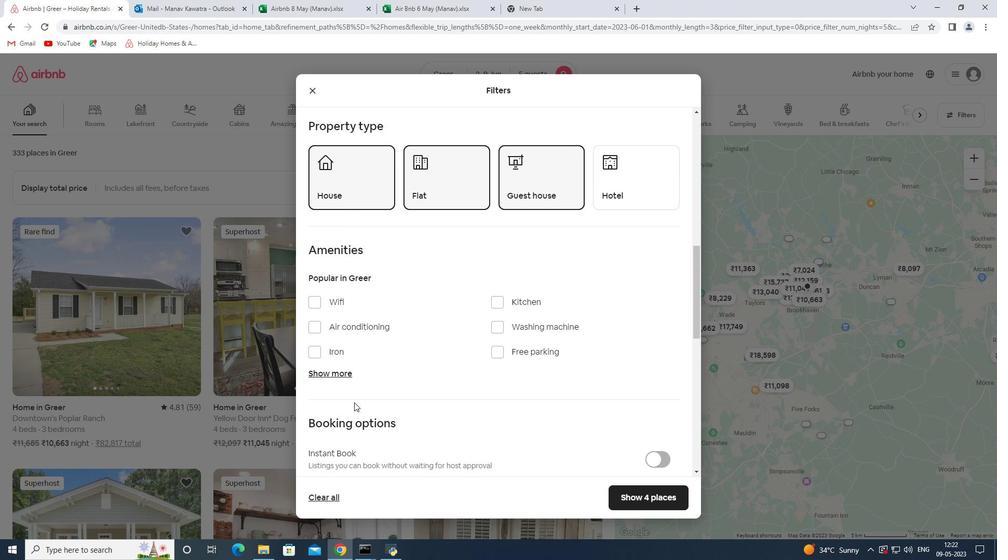 
Action: Mouse scrolled (354, 402) with delta (0, 0)
Screenshot: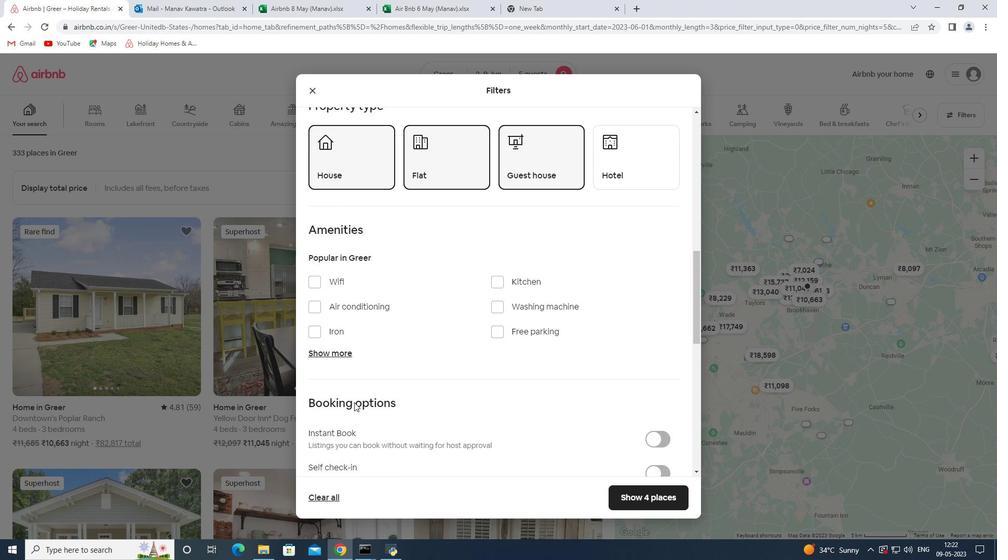 
Action: Mouse moved to (650, 342)
Screenshot: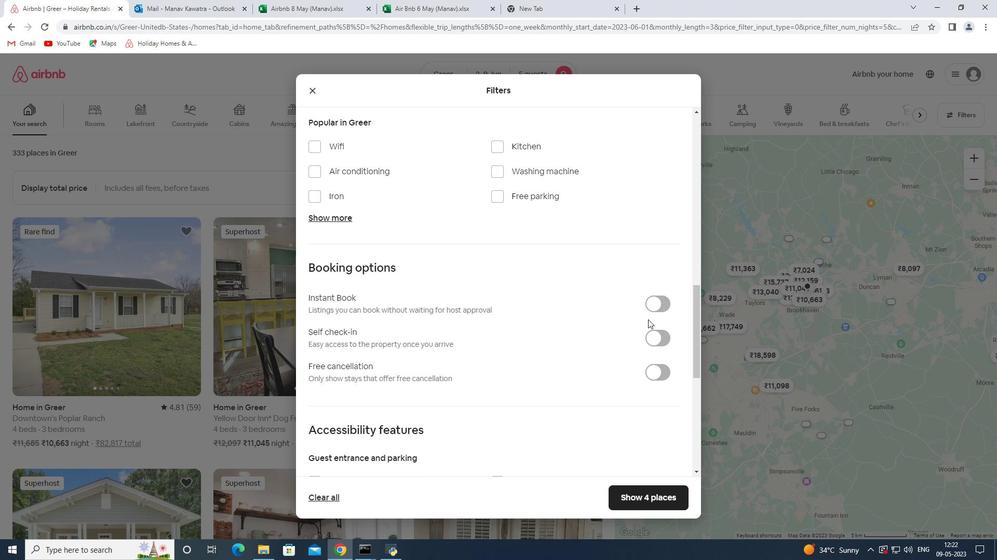 
Action: Mouse pressed left at (650, 342)
Screenshot: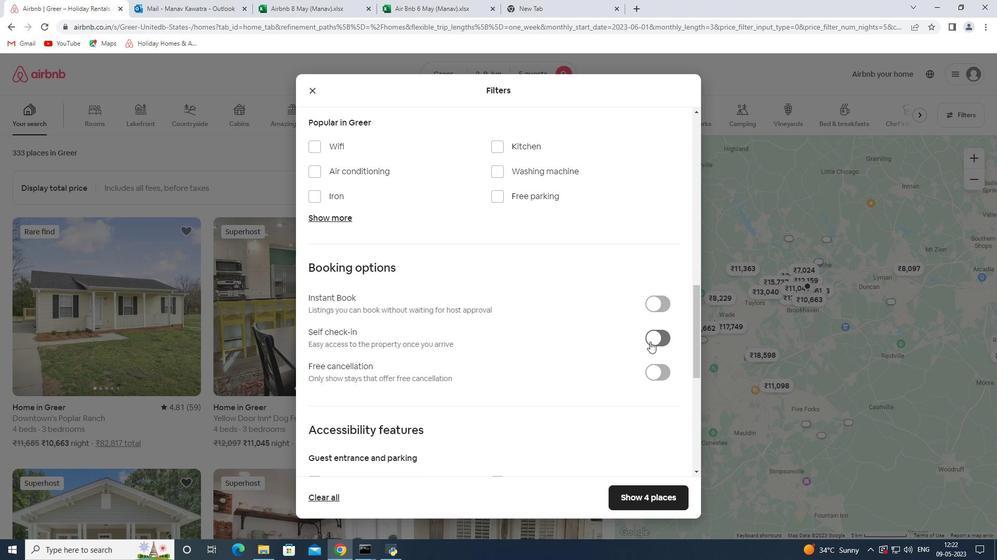 
Action: Mouse moved to (487, 350)
Screenshot: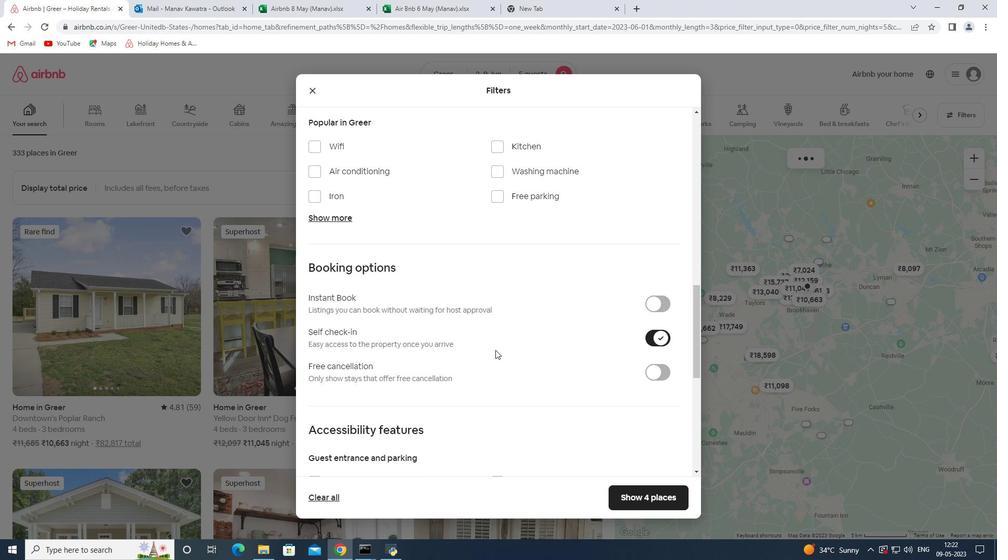 
Action: Mouse scrolled (487, 349) with delta (0, 0)
Screenshot: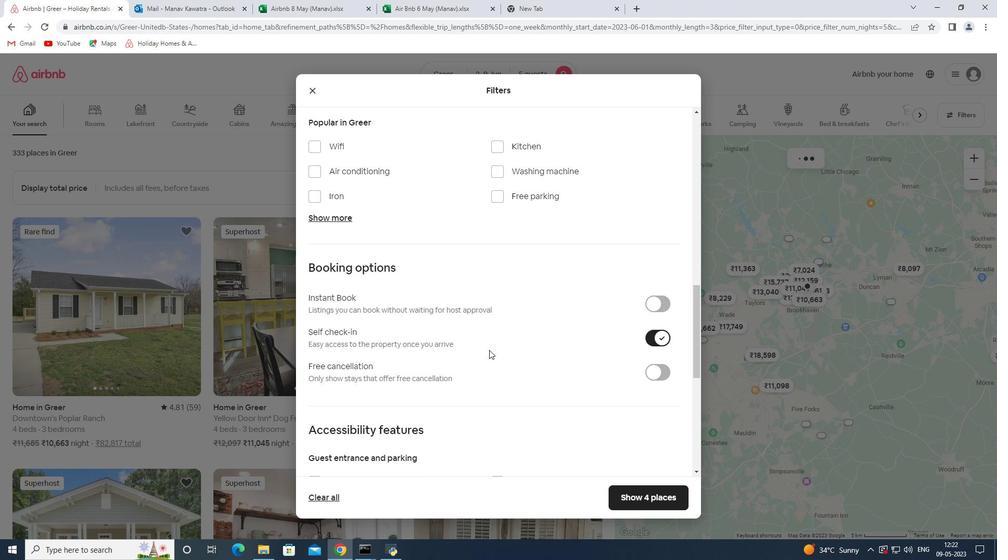 
Action: Mouse scrolled (487, 349) with delta (0, 0)
Screenshot: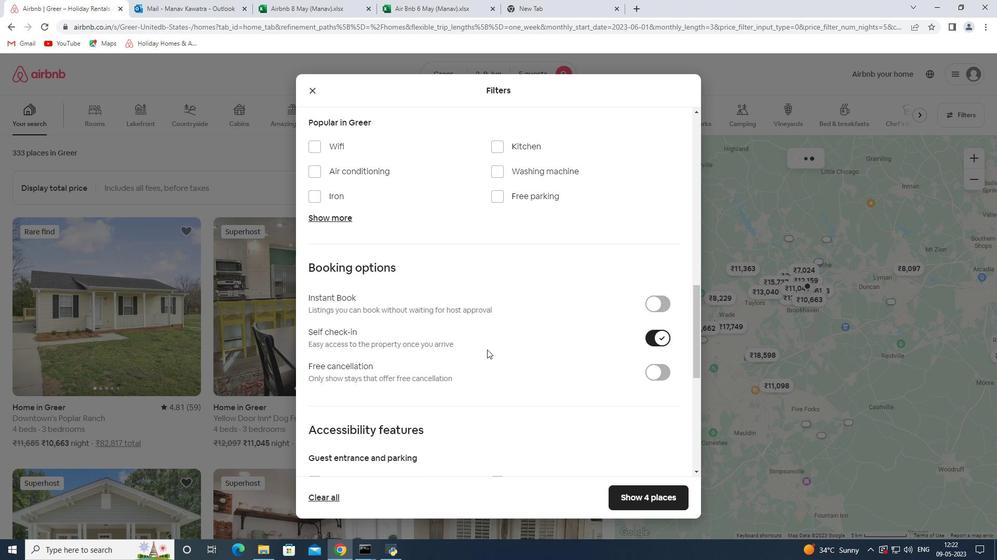 
Action: Mouse scrolled (487, 349) with delta (0, 0)
Screenshot: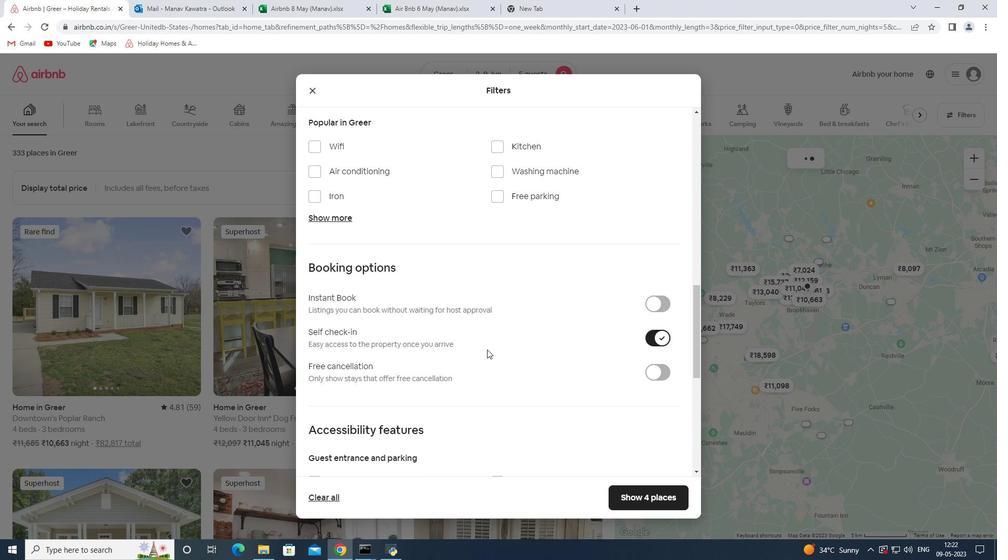 
Action: Mouse scrolled (487, 349) with delta (0, 0)
Screenshot: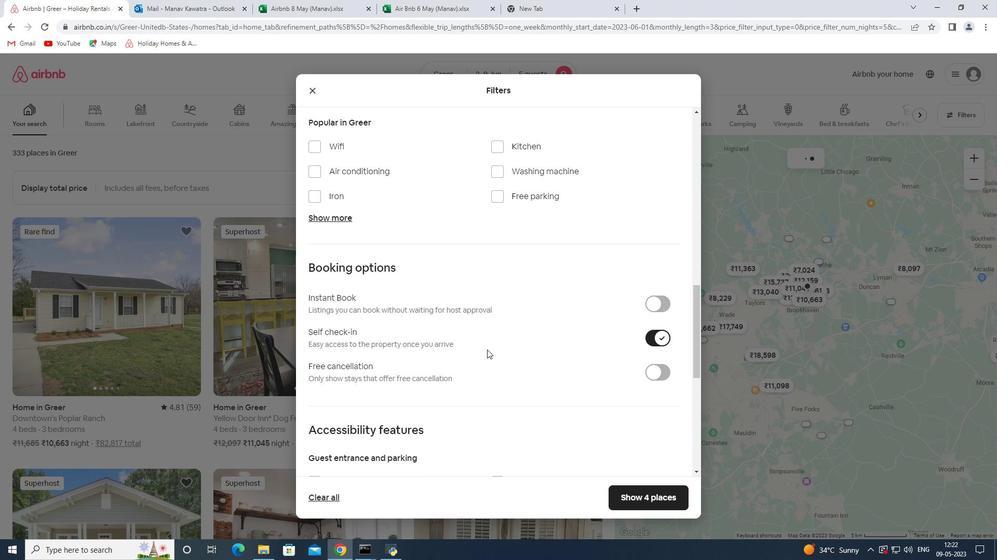 
Action: Mouse moved to (369, 342)
Screenshot: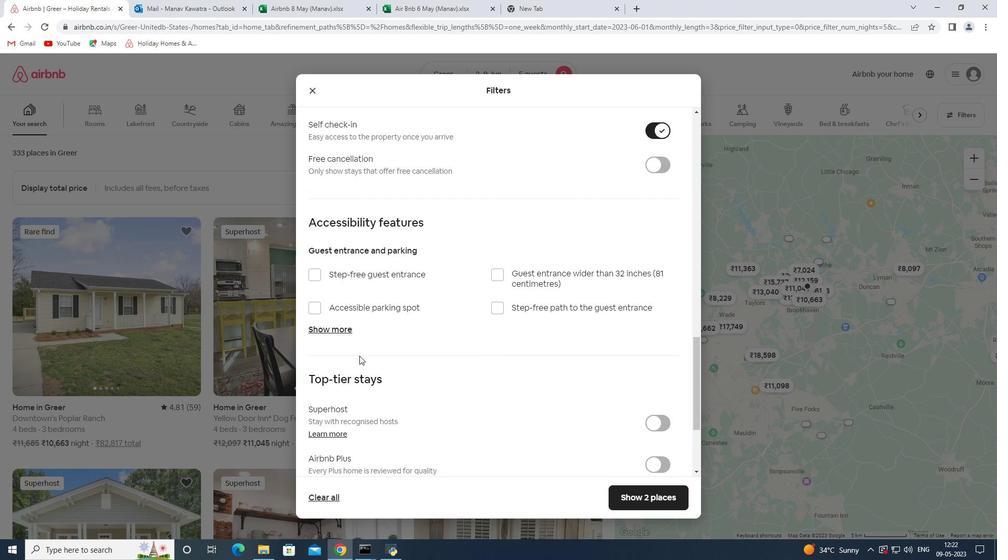 
Action: Mouse scrolled (369, 341) with delta (0, 0)
Screenshot: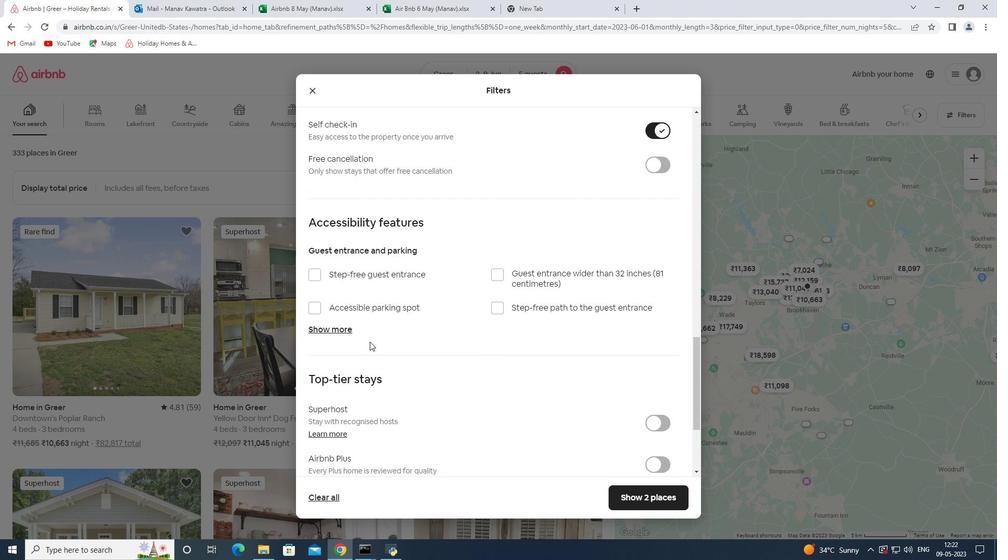 
Action: Mouse scrolled (369, 341) with delta (0, 0)
Screenshot: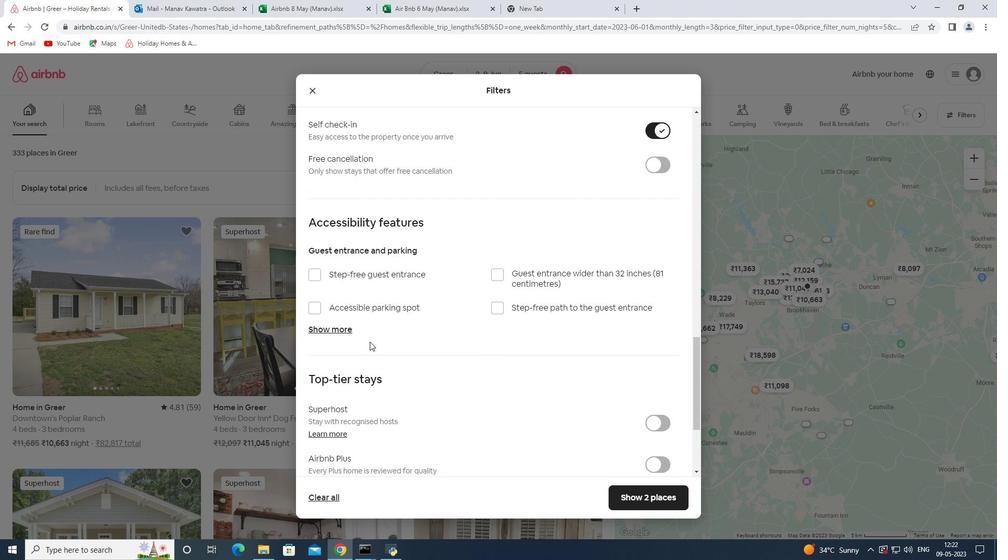 
Action: Mouse scrolled (369, 341) with delta (0, 0)
Screenshot: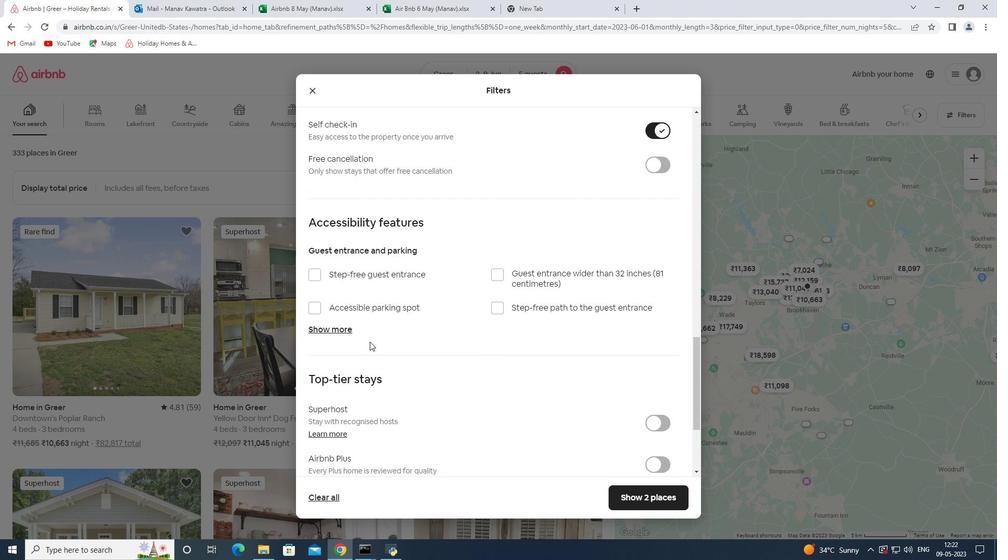 
Action: Mouse scrolled (369, 341) with delta (0, 0)
Screenshot: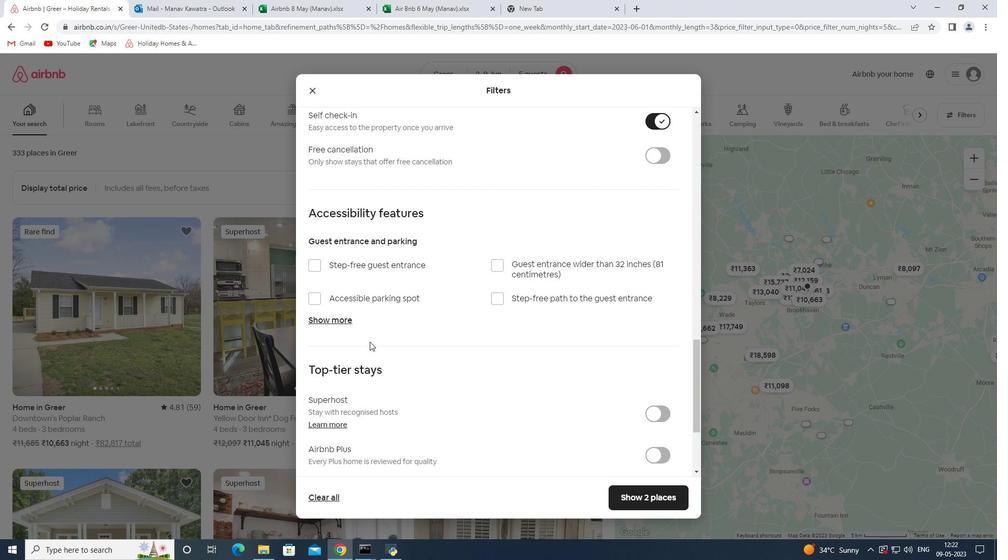 
Action: Mouse scrolled (369, 341) with delta (0, 0)
Screenshot: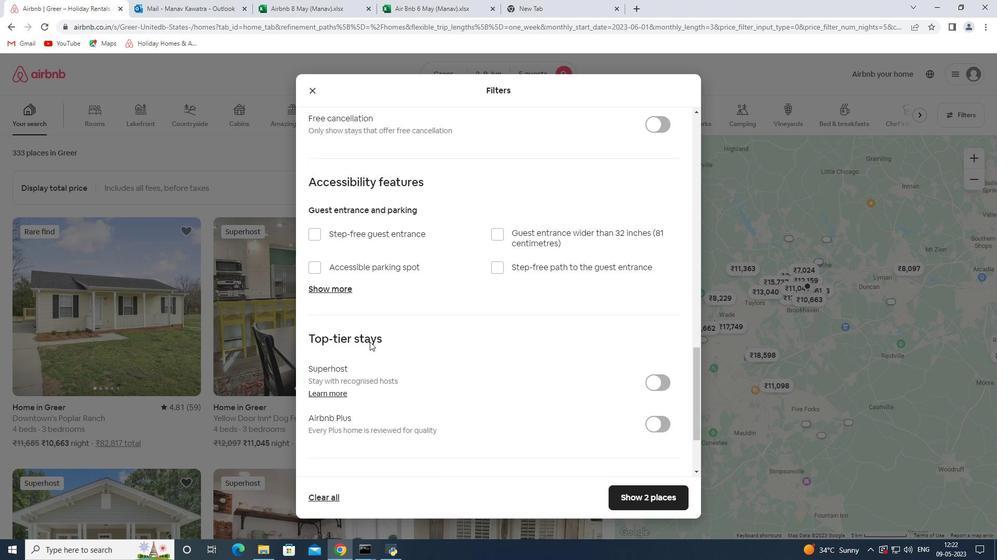 
Action: Mouse moved to (345, 403)
Screenshot: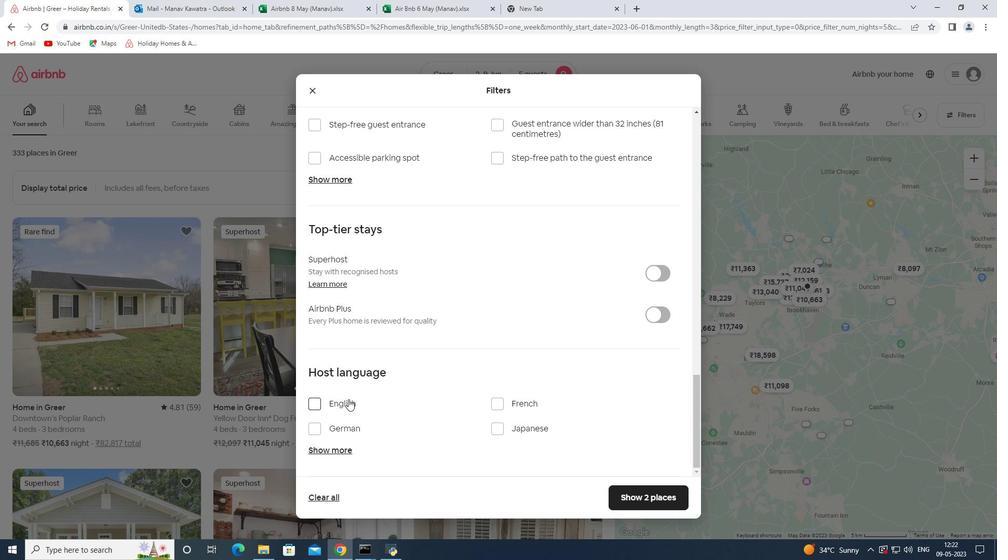 
Action: Mouse pressed left at (345, 403)
Screenshot: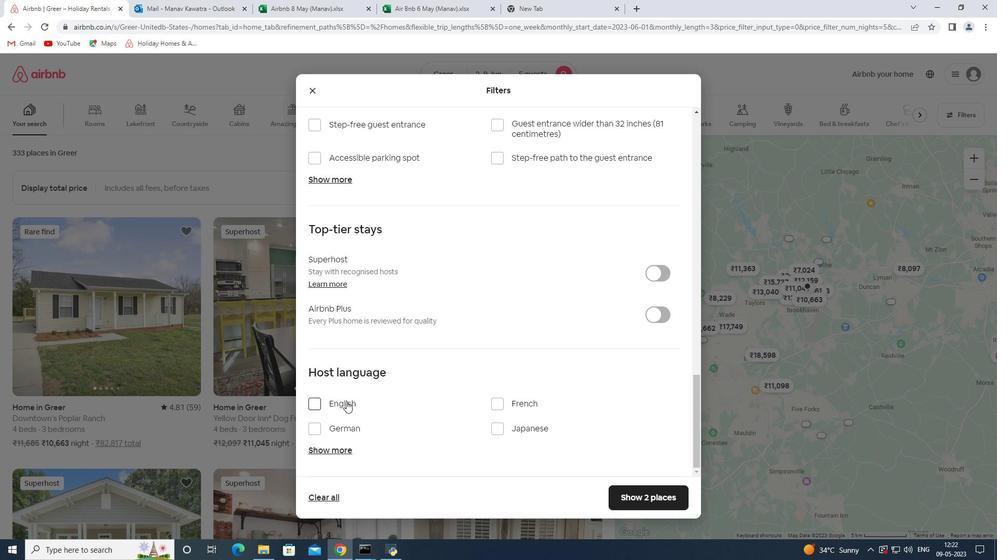 
Action: Mouse moved to (656, 493)
Screenshot: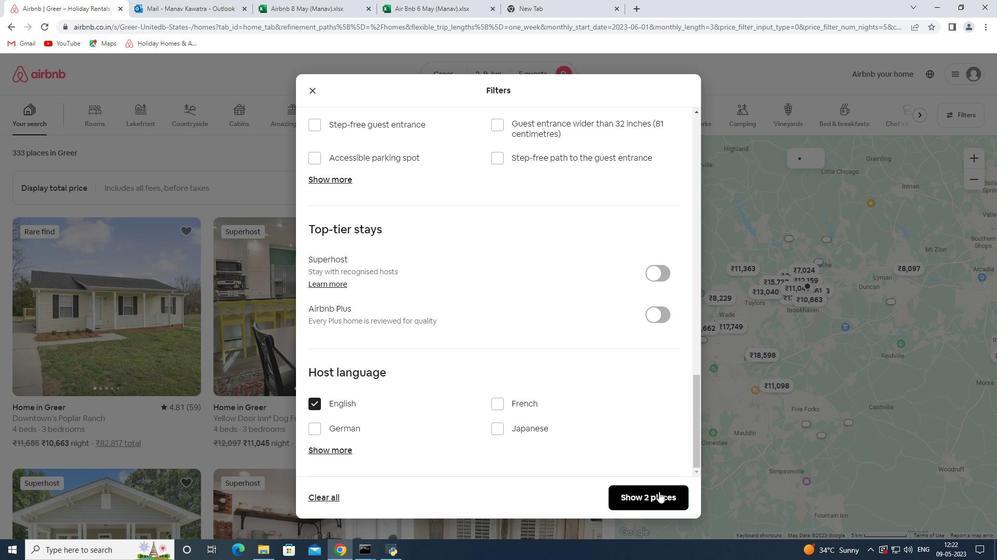 
Action: Mouse pressed left at (656, 493)
Screenshot: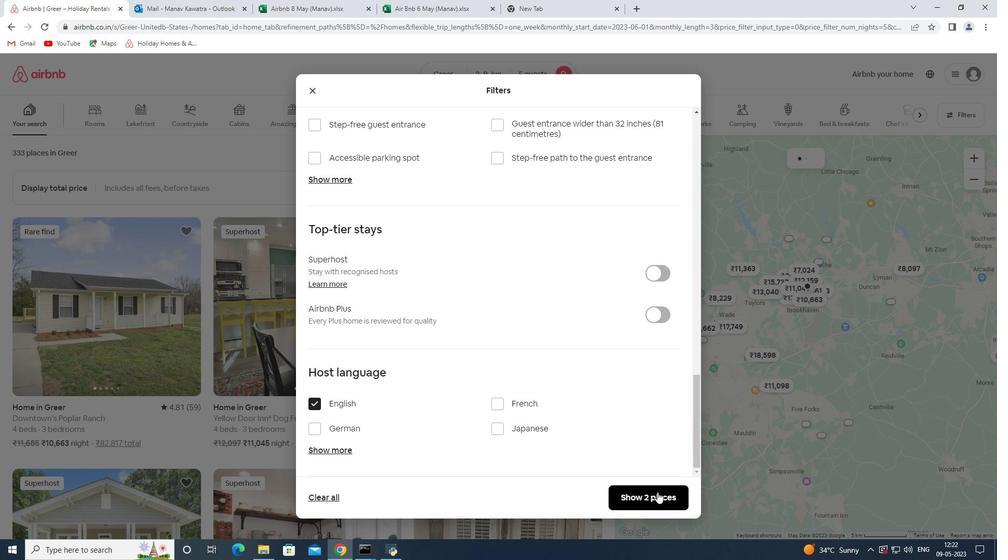 
Action: Mouse moved to (819, 383)
Screenshot: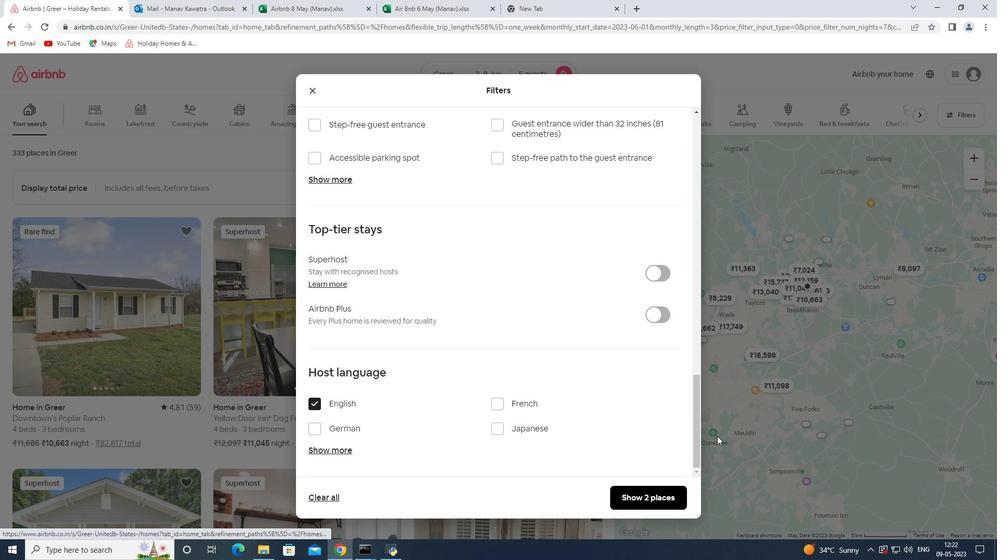 
